 Task: In the  document Onlinelearning.docx Use the tool word Count 'and display word count while typing' Create the translated copy of the document in  'Italian' Change notification to  Comments for you
Action: Mouse moved to (31, 79)
Screenshot: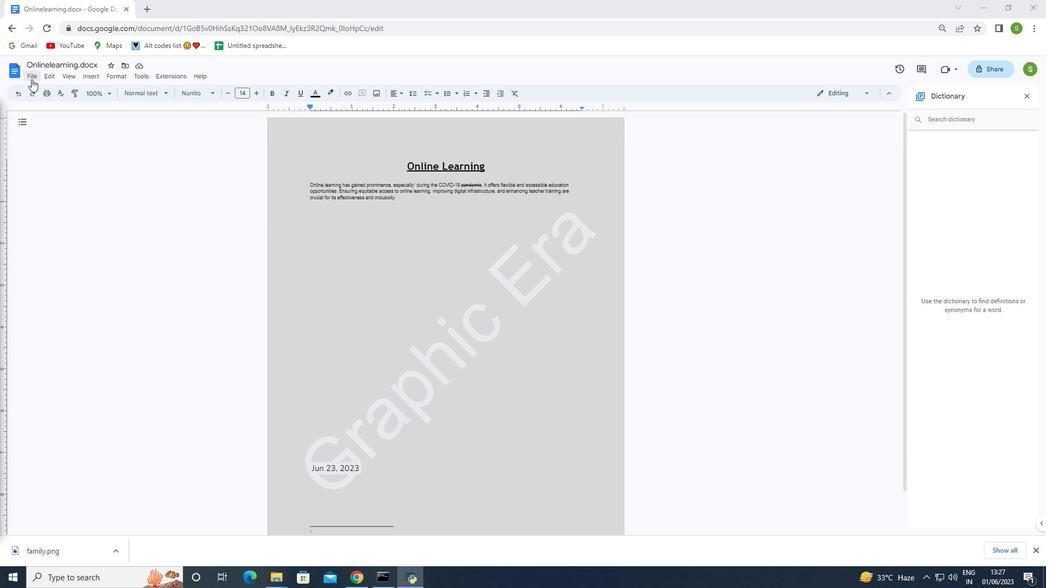 
Action: Mouse pressed left at (31, 79)
Screenshot: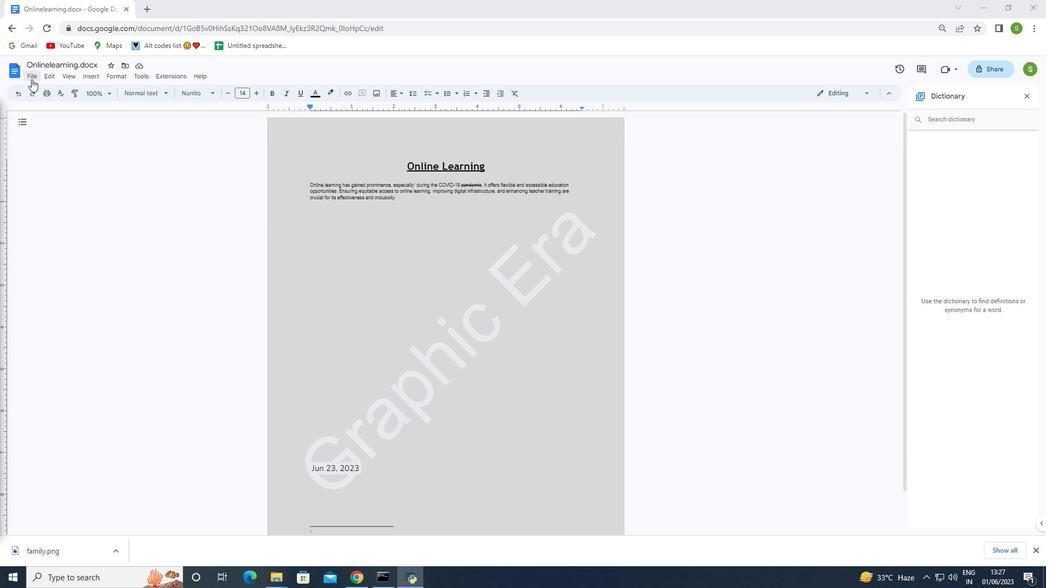 
Action: Mouse moved to (59, 187)
Screenshot: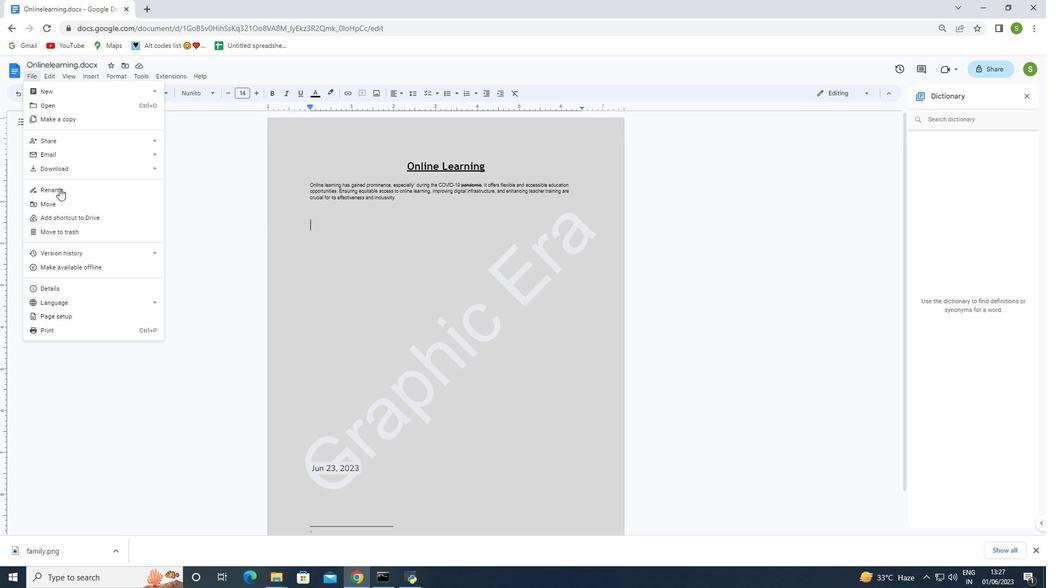 
Action: Mouse pressed left at (59, 187)
Screenshot: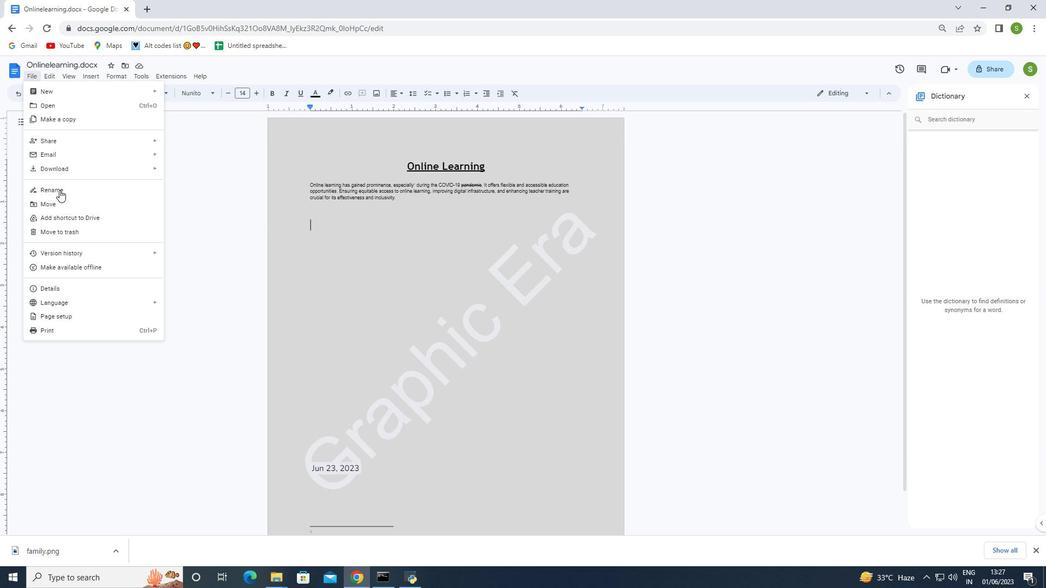 
Action: Mouse moved to (119, 202)
Screenshot: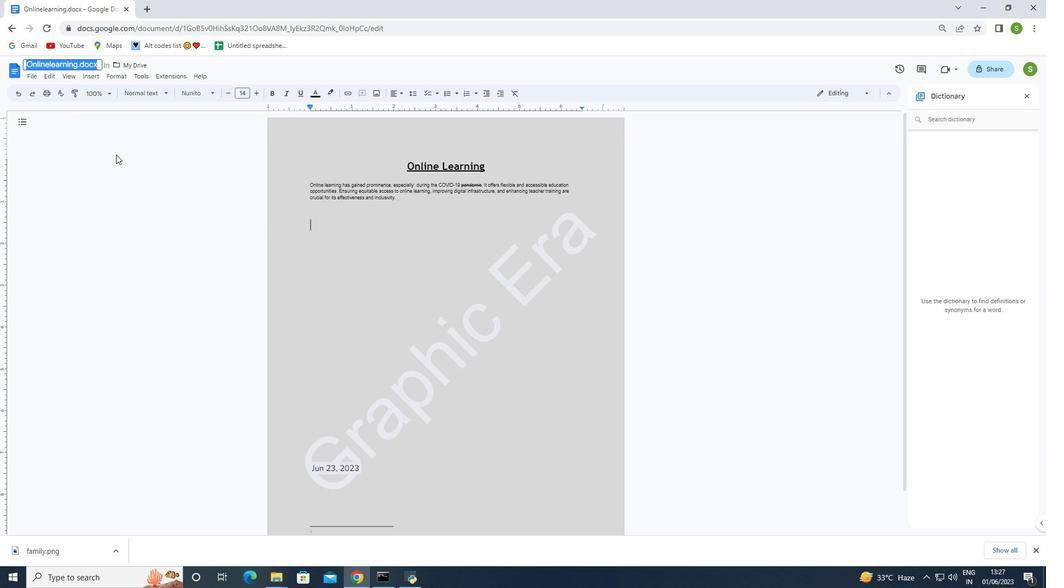 
Action: Mouse pressed left at (119, 202)
Screenshot: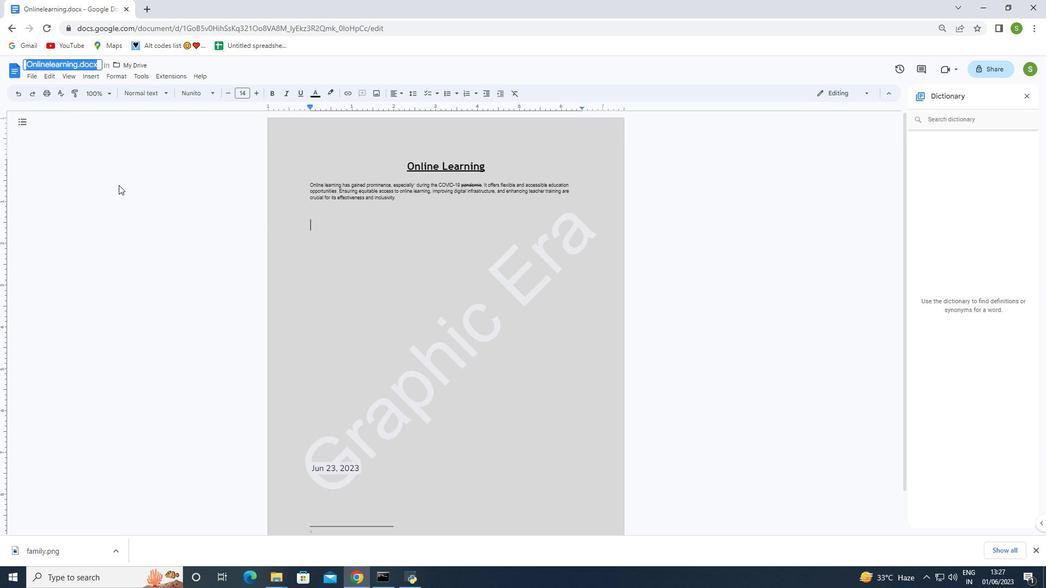 
Action: Mouse moved to (208, 208)
Screenshot: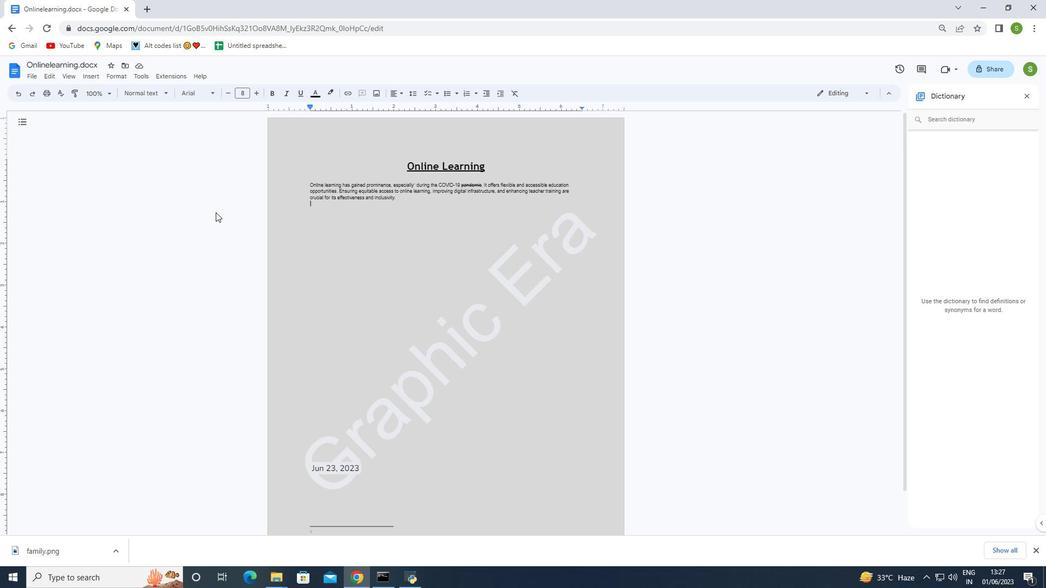 
Action: Mouse pressed left at (208, 208)
Screenshot: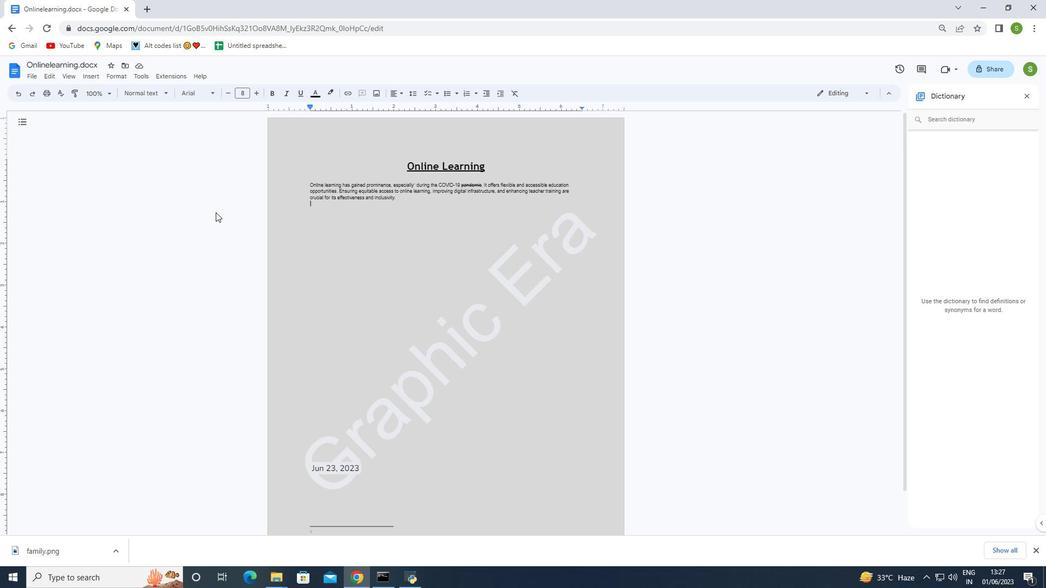 
Action: Mouse moved to (115, 77)
Screenshot: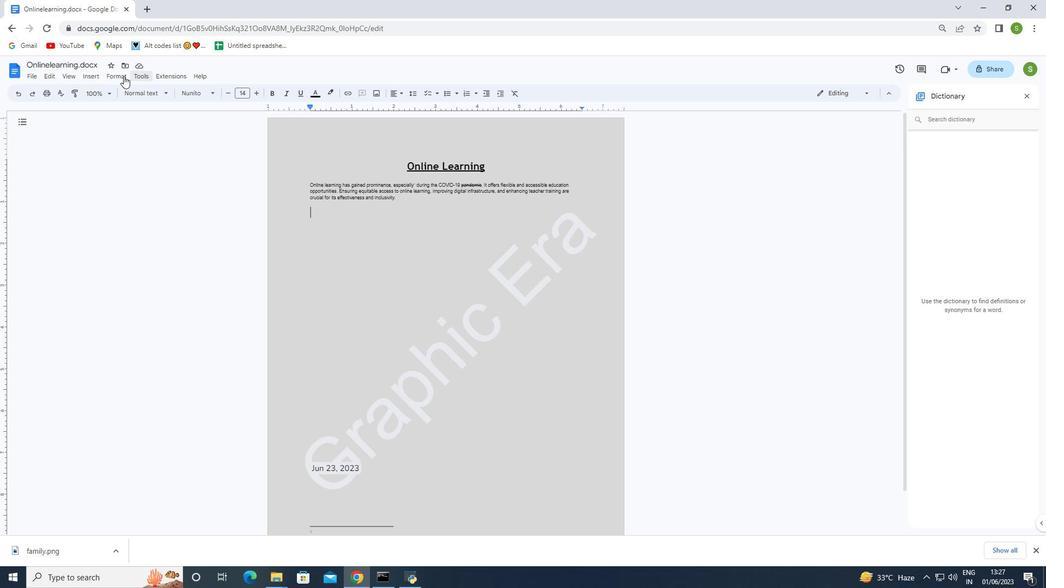 
Action: Mouse pressed left at (115, 77)
Screenshot: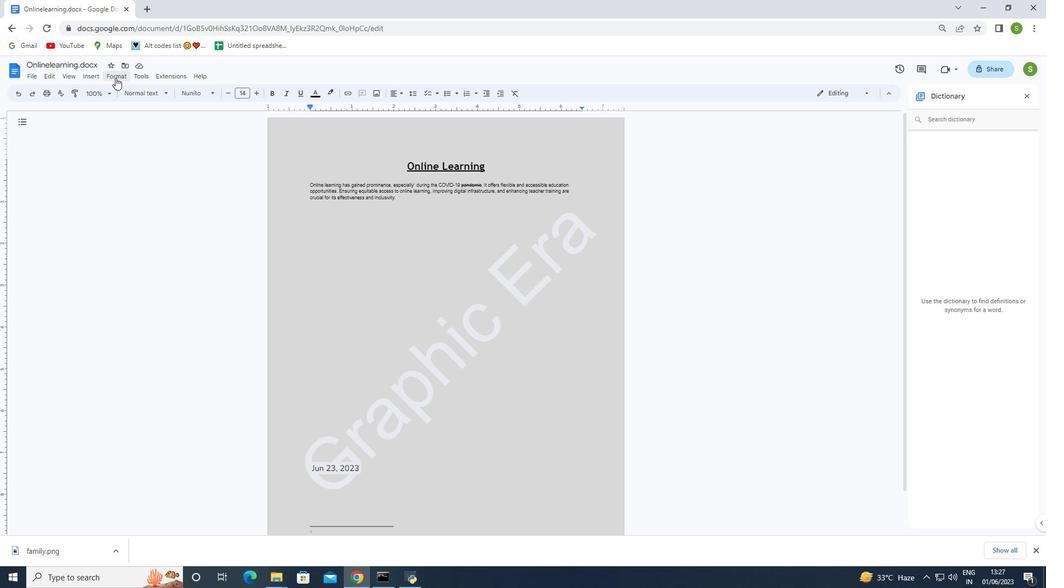 
Action: Mouse moved to (94, 76)
Screenshot: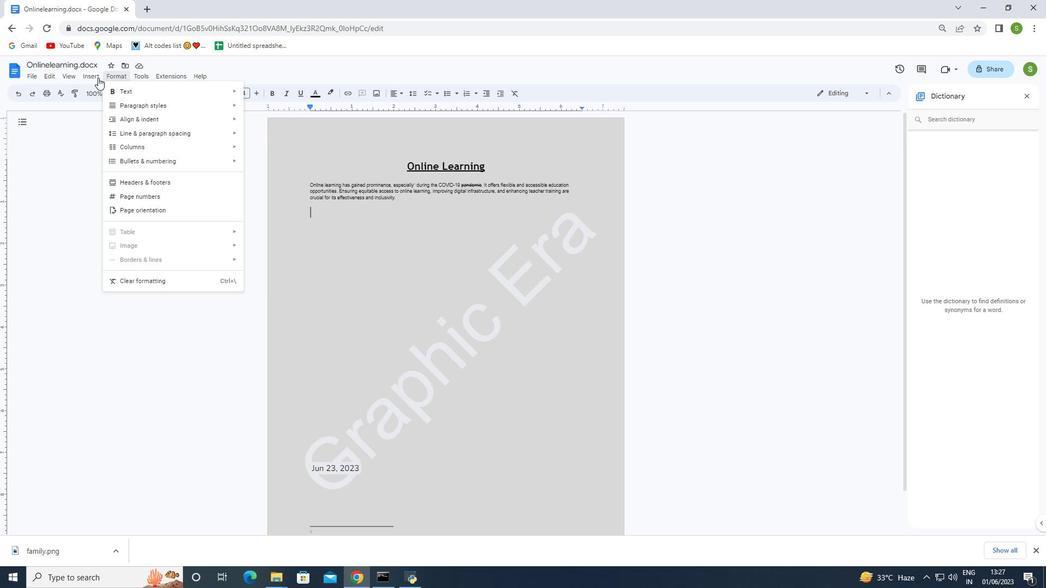 
Action: Mouse pressed left at (94, 76)
Screenshot: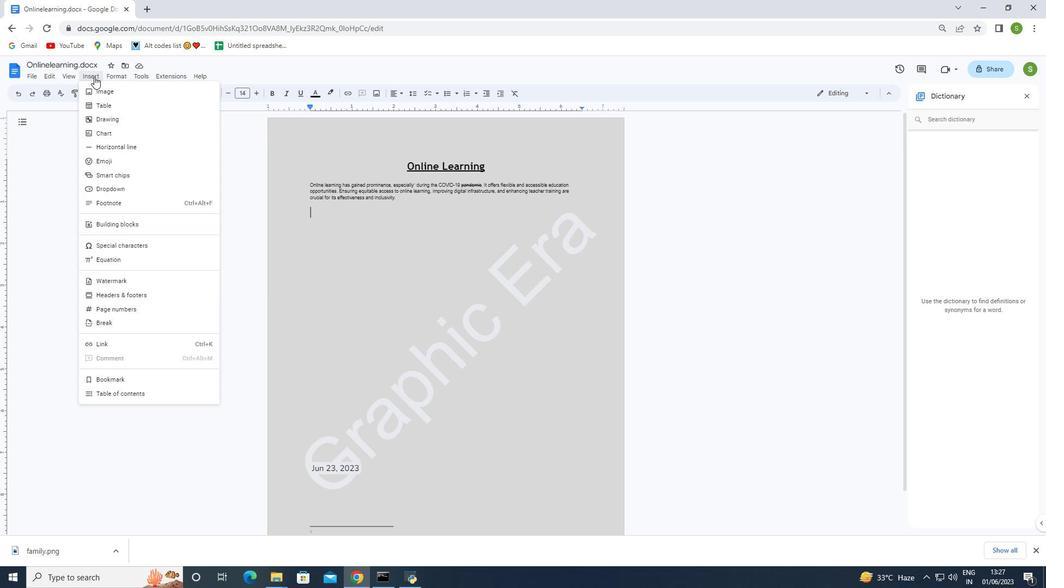 
Action: Mouse moved to (93, 76)
Screenshot: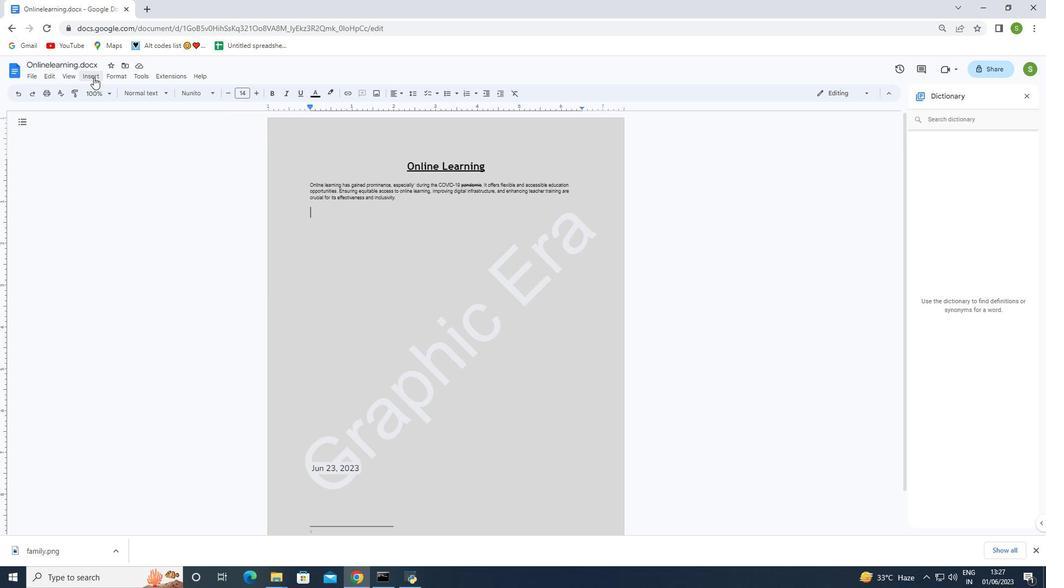
Action: Mouse pressed left at (93, 76)
Screenshot: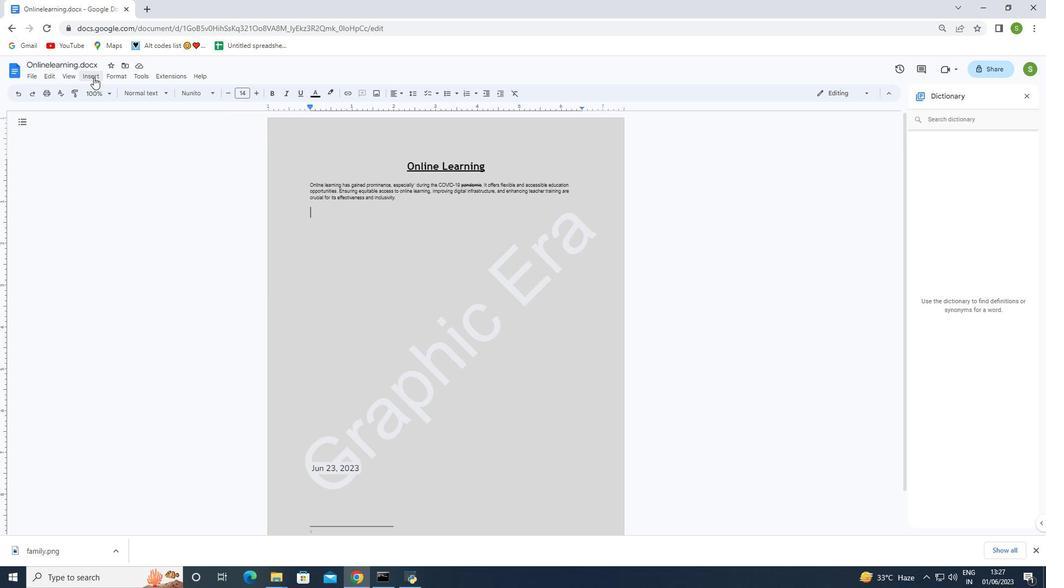 
Action: Mouse moved to (165, 104)
Screenshot: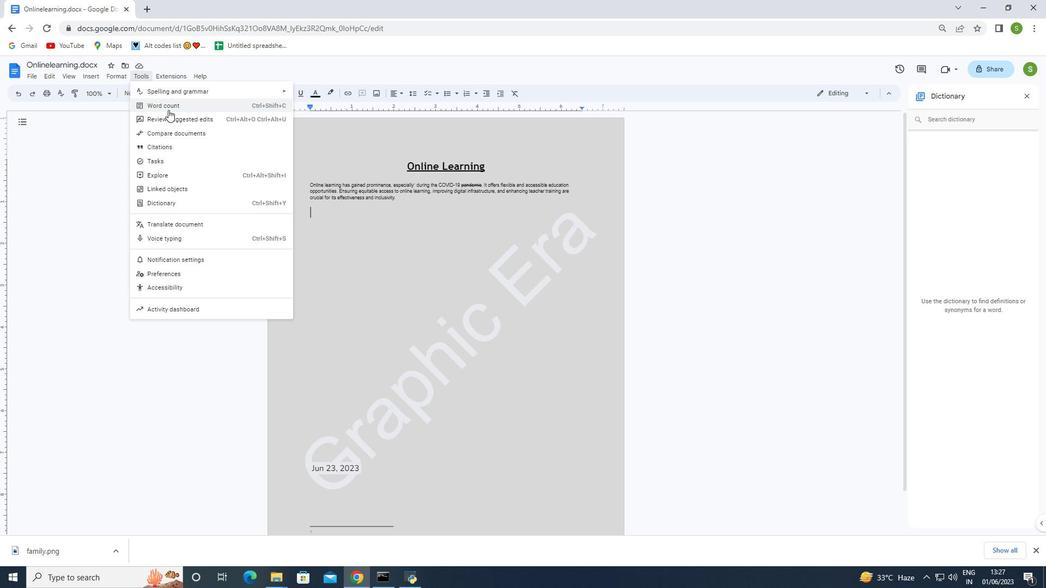 
Action: Mouse pressed left at (165, 104)
Screenshot: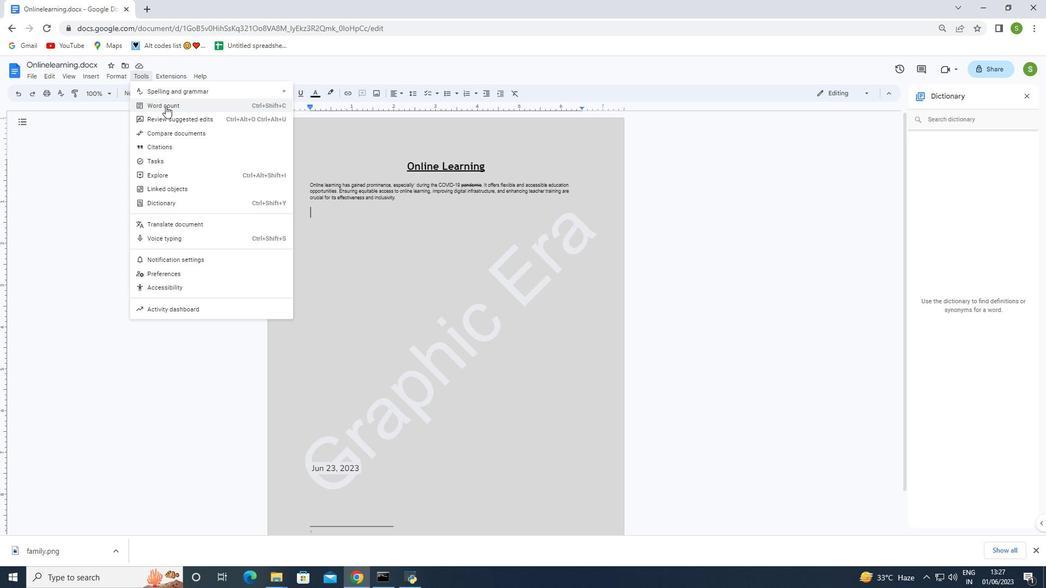 
Action: Mouse moved to (466, 334)
Screenshot: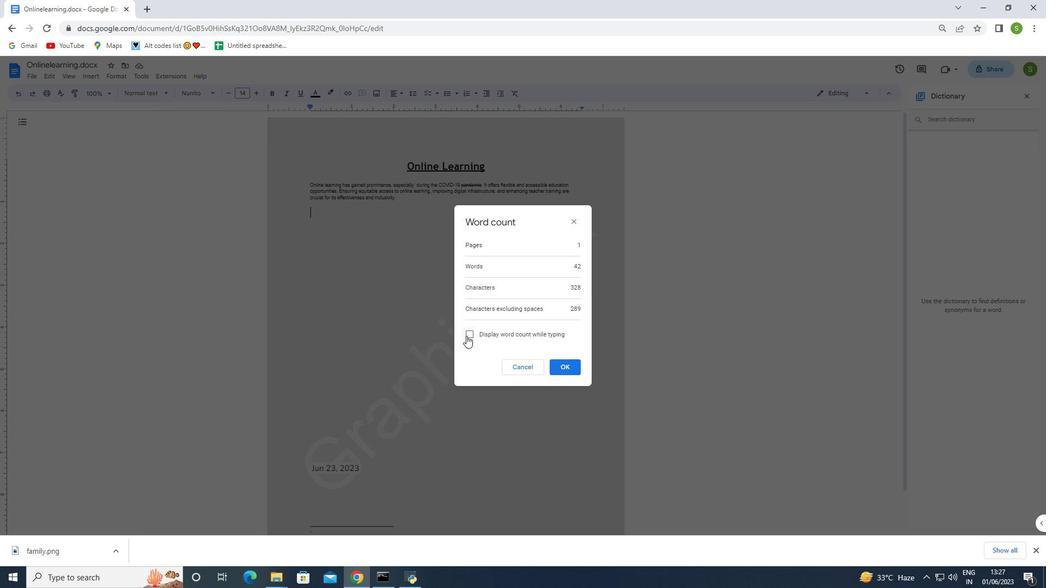 
Action: Mouse pressed left at (466, 334)
Screenshot: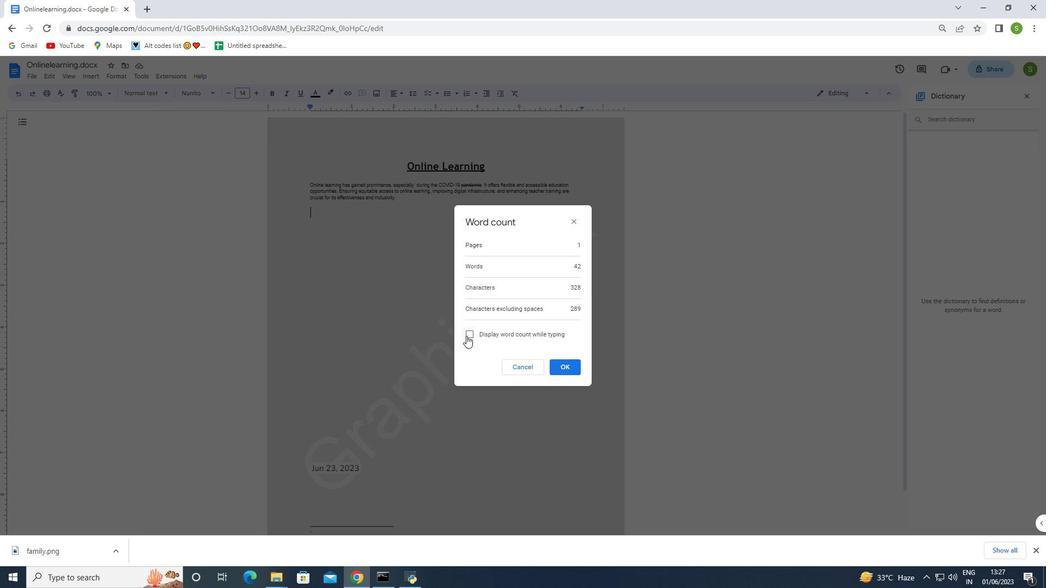 
Action: Mouse moved to (562, 367)
Screenshot: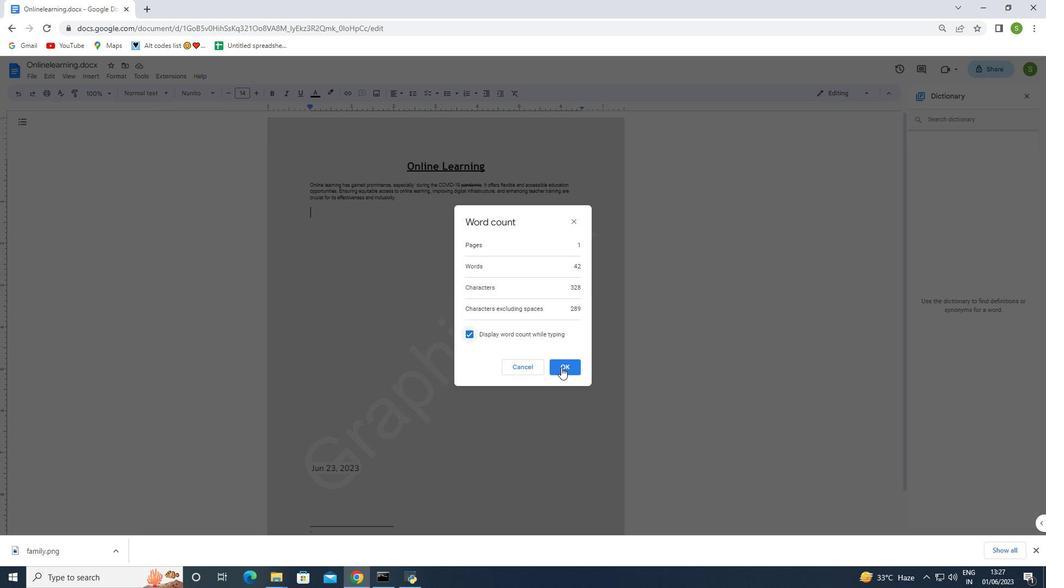 
Action: Mouse pressed left at (562, 367)
Screenshot: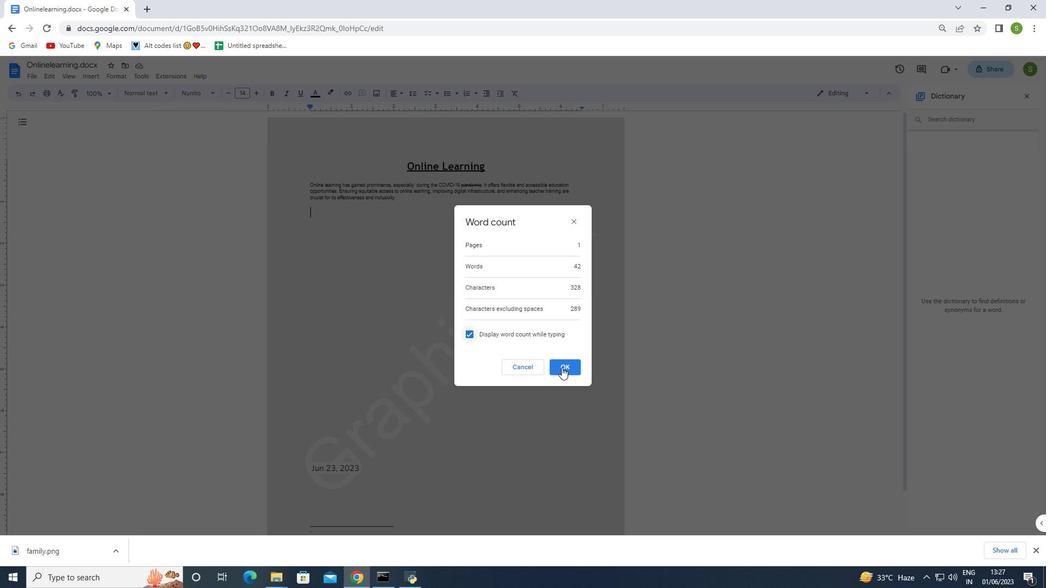 
Action: Mouse moved to (384, 218)
Screenshot: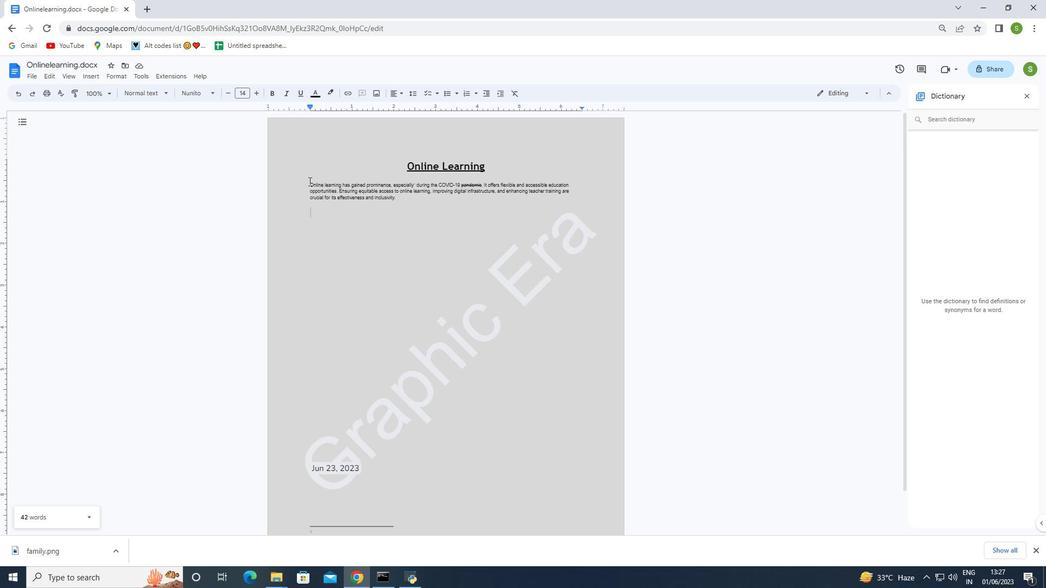 
Action: Mouse pressed left at (308, 180)
Screenshot: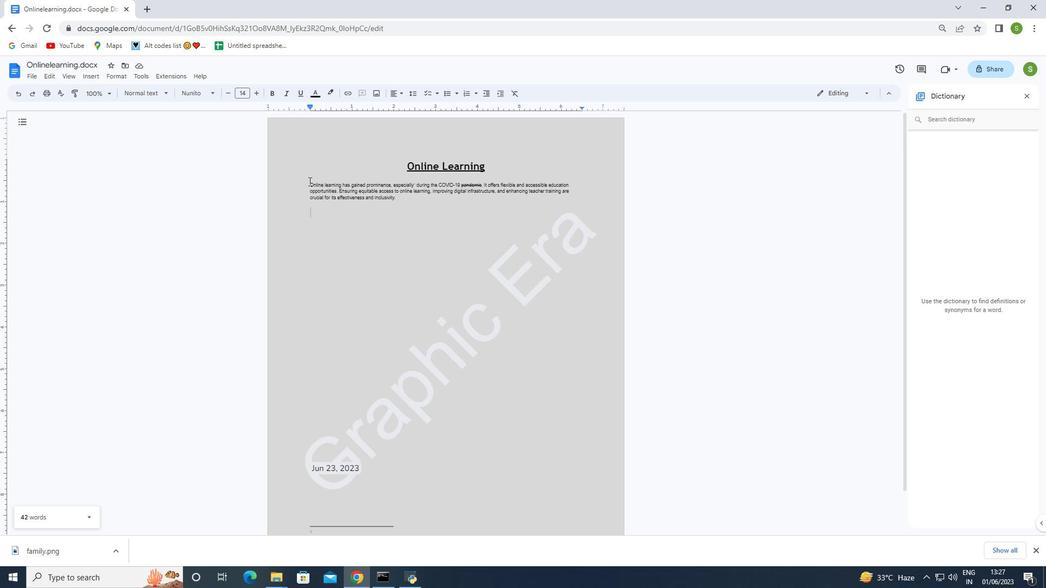 
Action: Mouse moved to (86, 77)
Screenshot: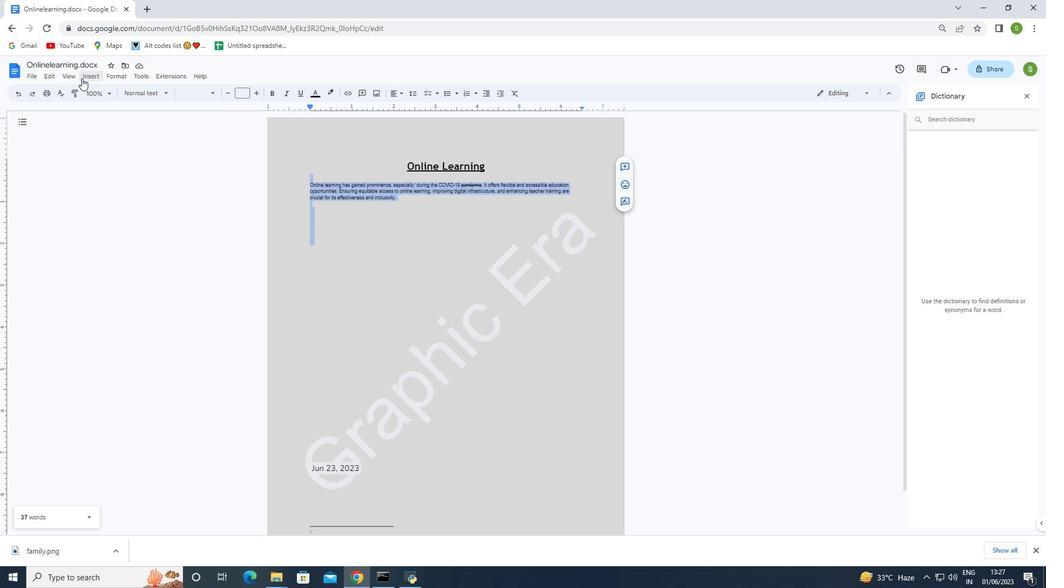 
Action: Mouse pressed left at (86, 77)
Screenshot: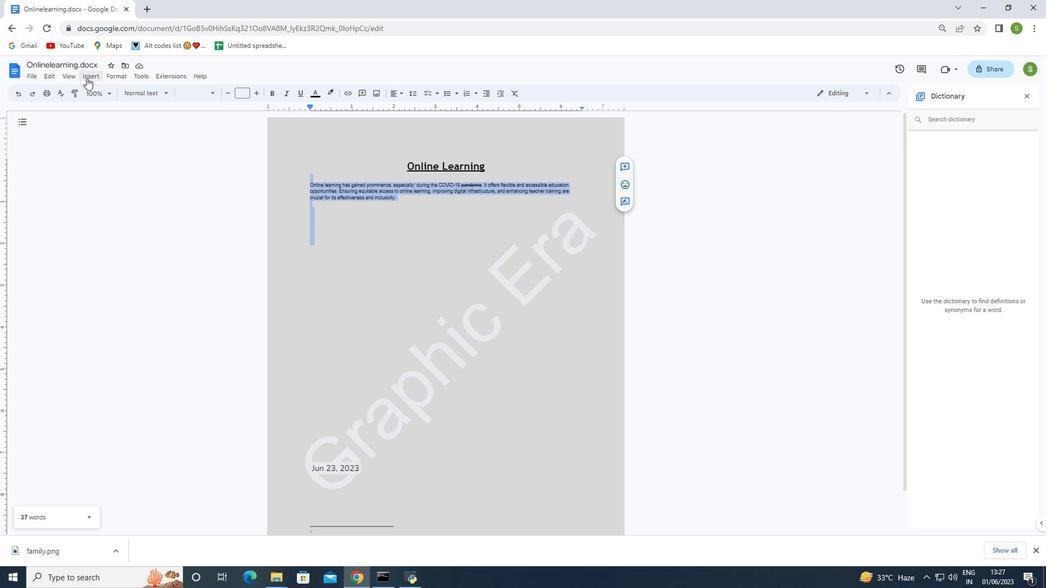 
Action: Mouse moved to (190, 224)
Screenshot: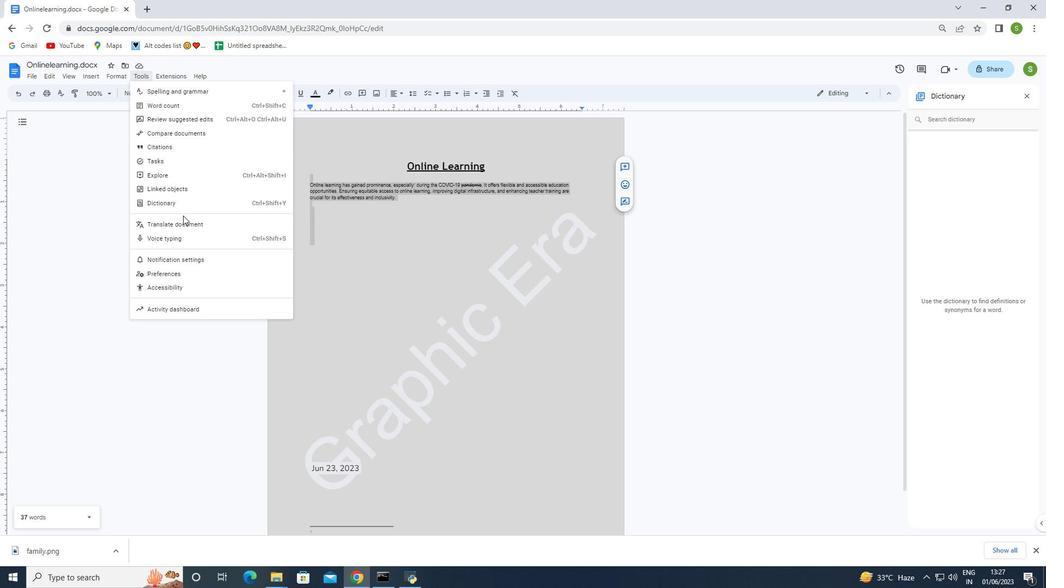 
Action: Mouse pressed left at (190, 224)
Screenshot: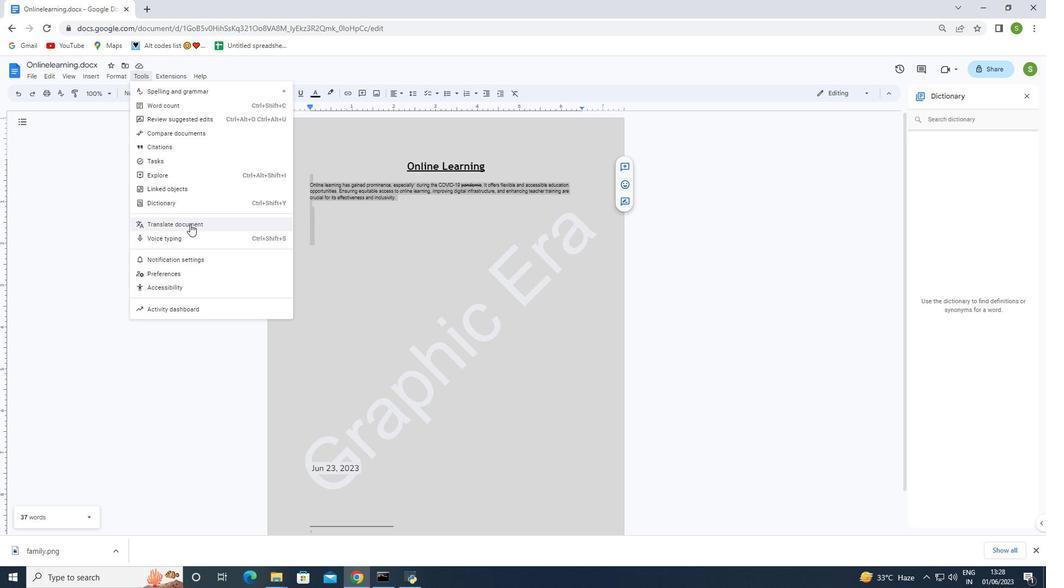 
Action: Mouse moved to (503, 312)
Screenshot: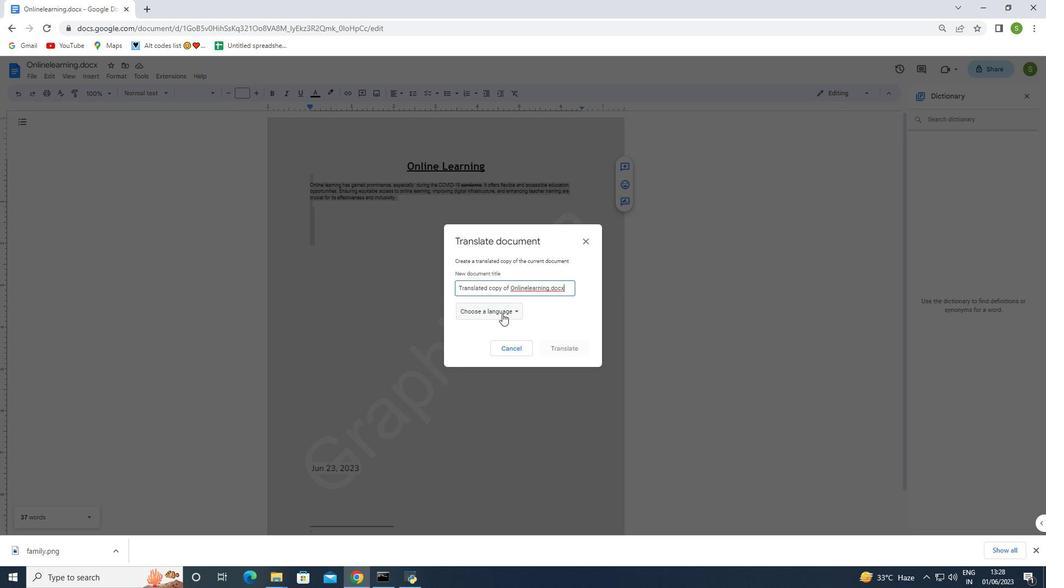 
Action: Mouse pressed left at (503, 312)
Screenshot: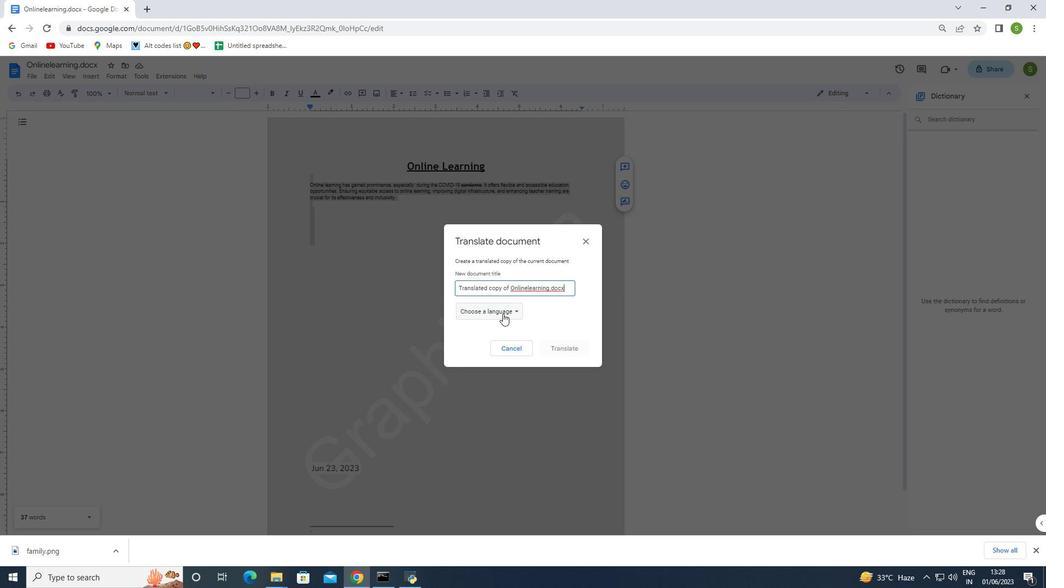 
Action: Mouse moved to (516, 390)
Screenshot: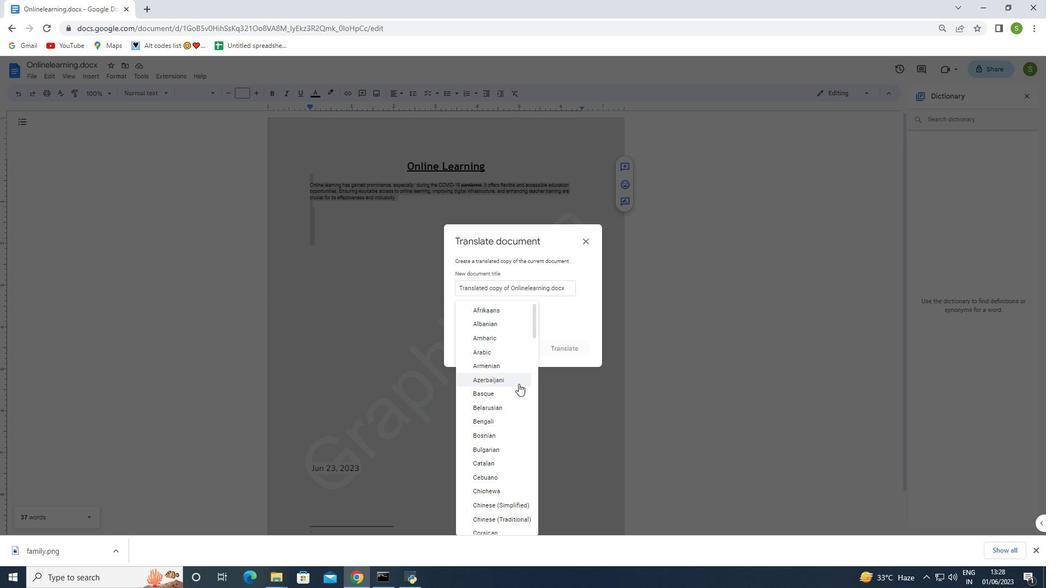 
Action: Mouse scrolled (516, 389) with delta (0, 0)
Screenshot: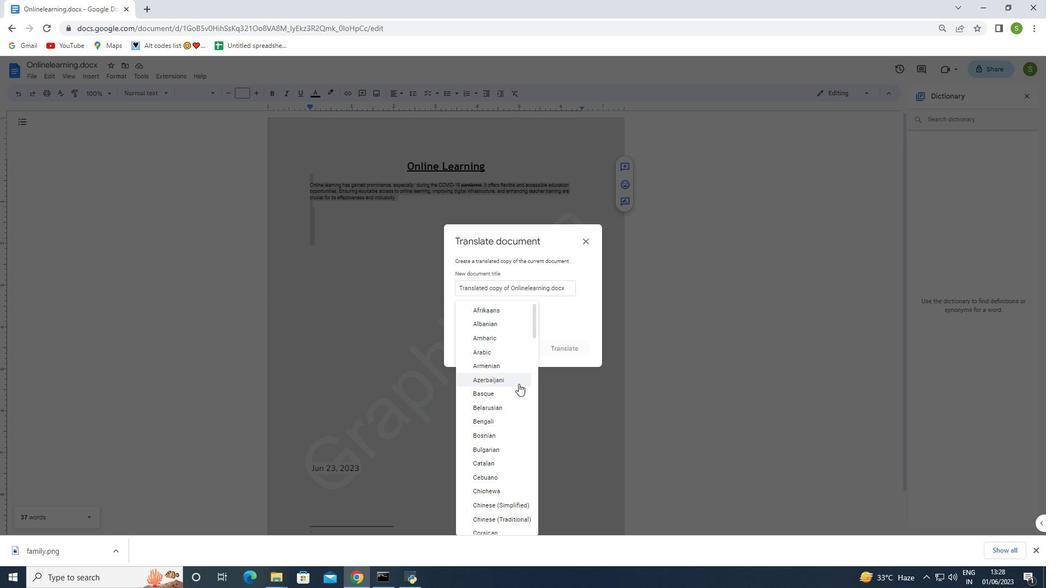 
Action: Mouse moved to (516, 391)
Screenshot: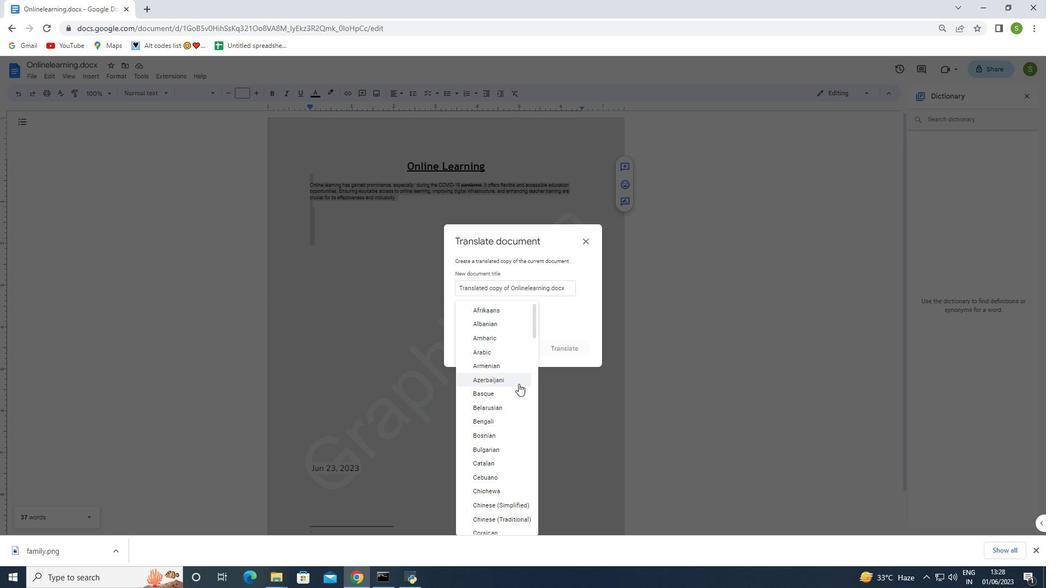 
Action: Mouse scrolled (516, 390) with delta (0, 0)
Screenshot: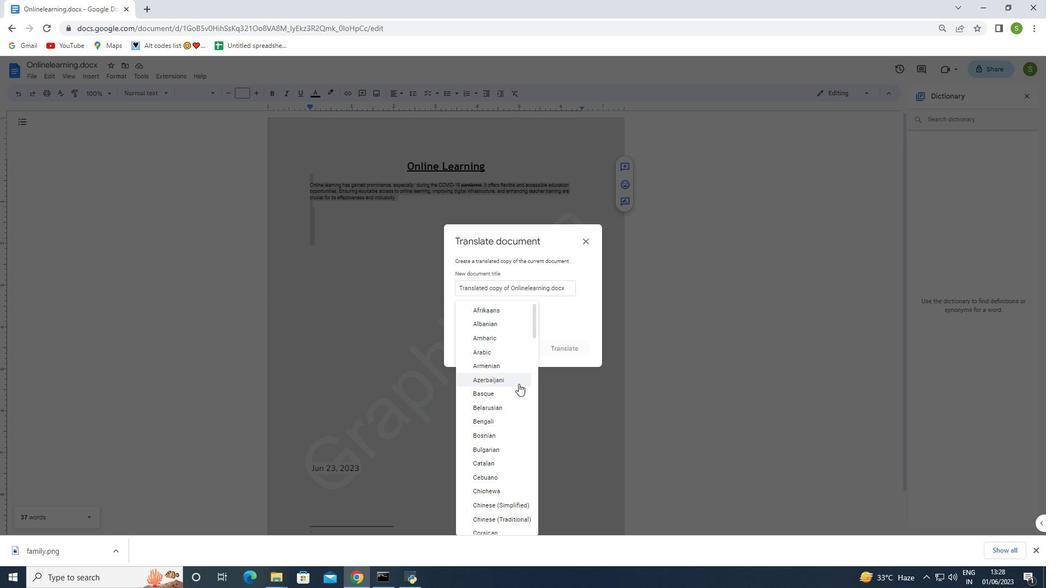 
Action: Mouse moved to (516, 391)
Screenshot: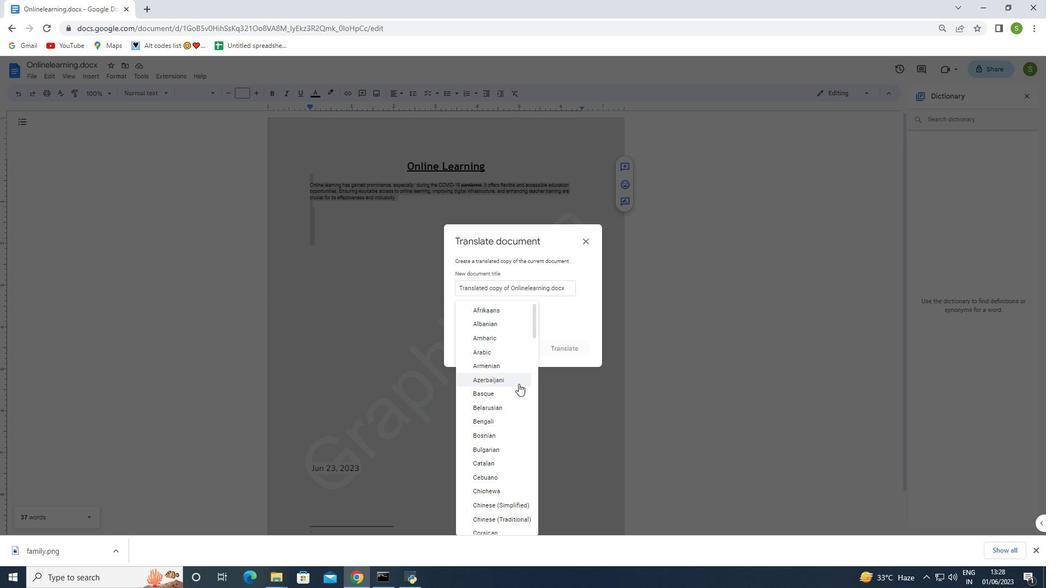 
Action: Mouse scrolled (516, 391) with delta (0, 0)
Screenshot: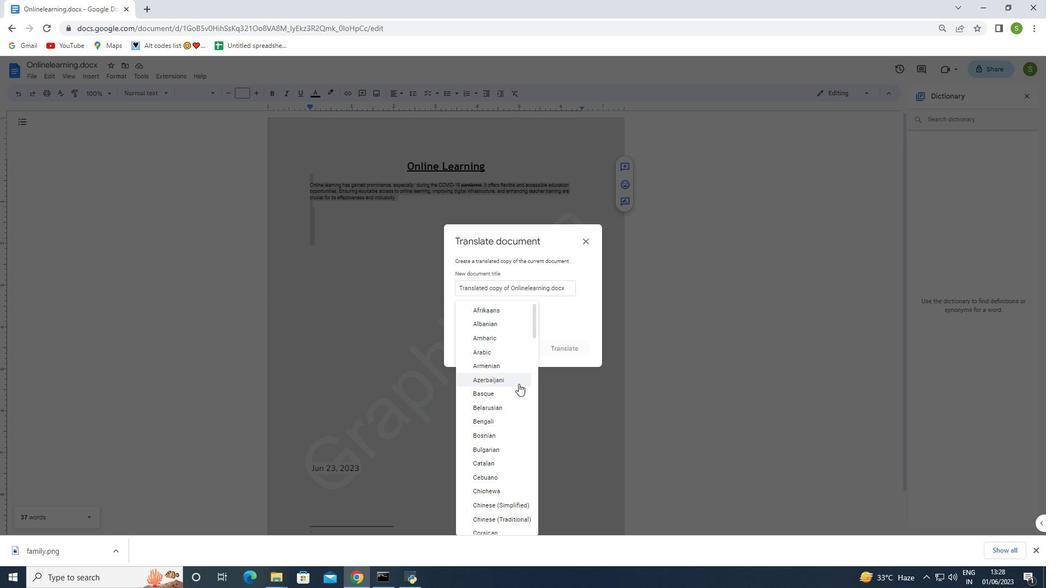 
Action: Mouse moved to (516, 391)
Screenshot: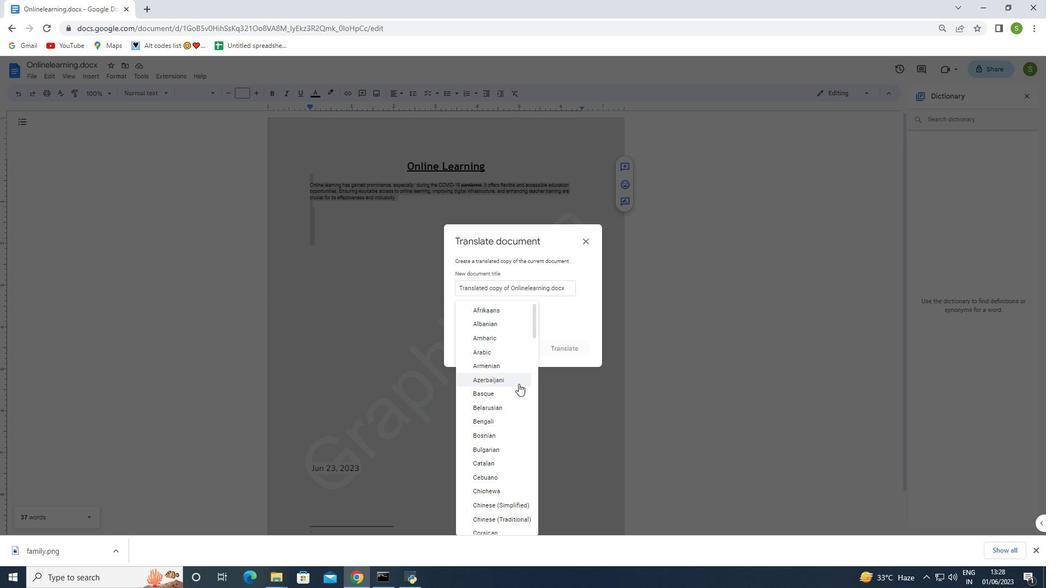 
Action: Mouse scrolled (516, 391) with delta (0, 0)
Screenshot: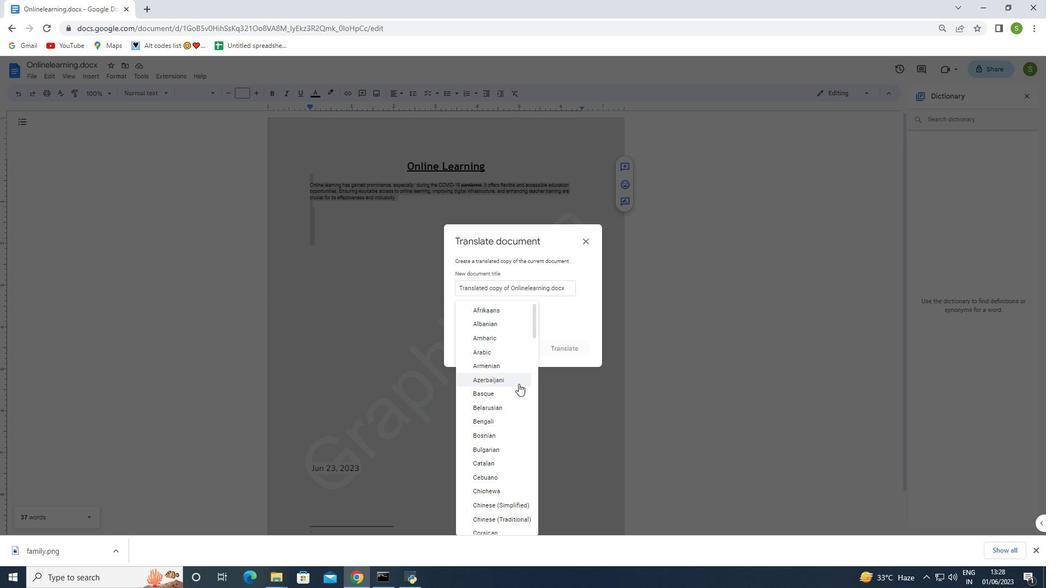 
Action: Mouse moved to (517, 392)
Screenshot: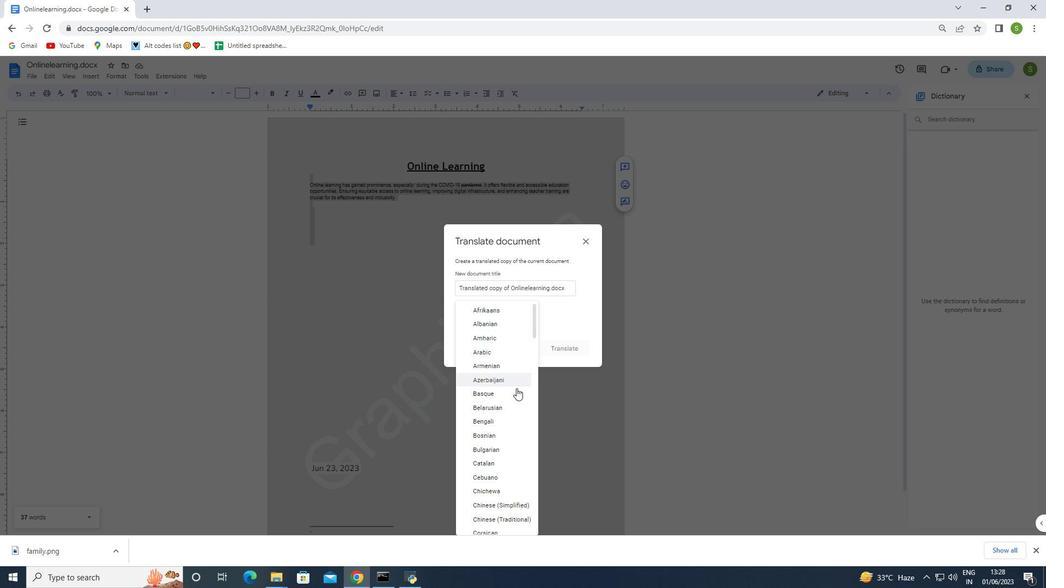 
Action: Mouse scrolled (517, 391) with delta (0, 0)
Screenshot: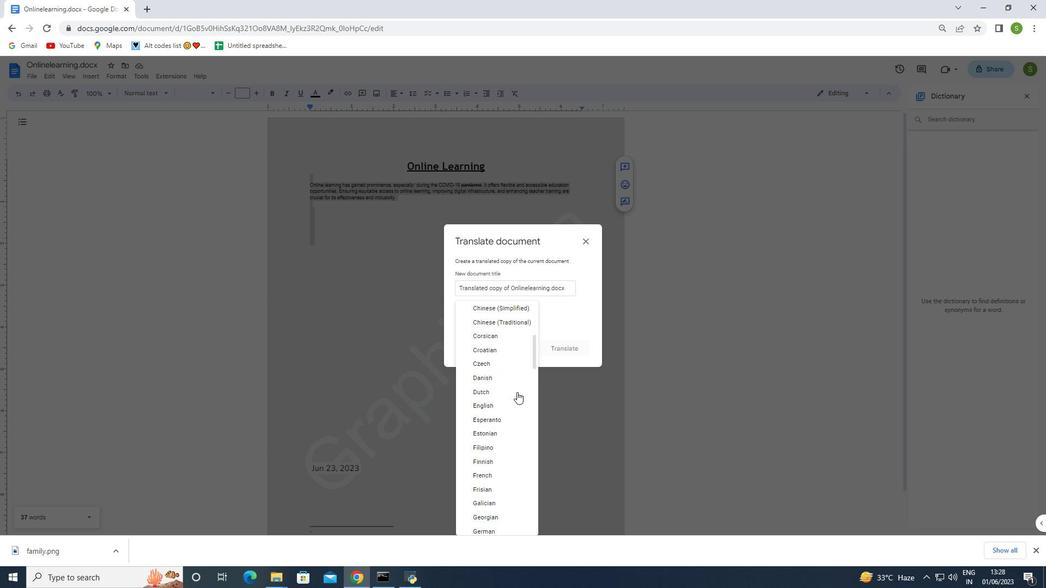 
Action: Mouse scrolled (517, 391) with delta (0, 0)
Screenshot: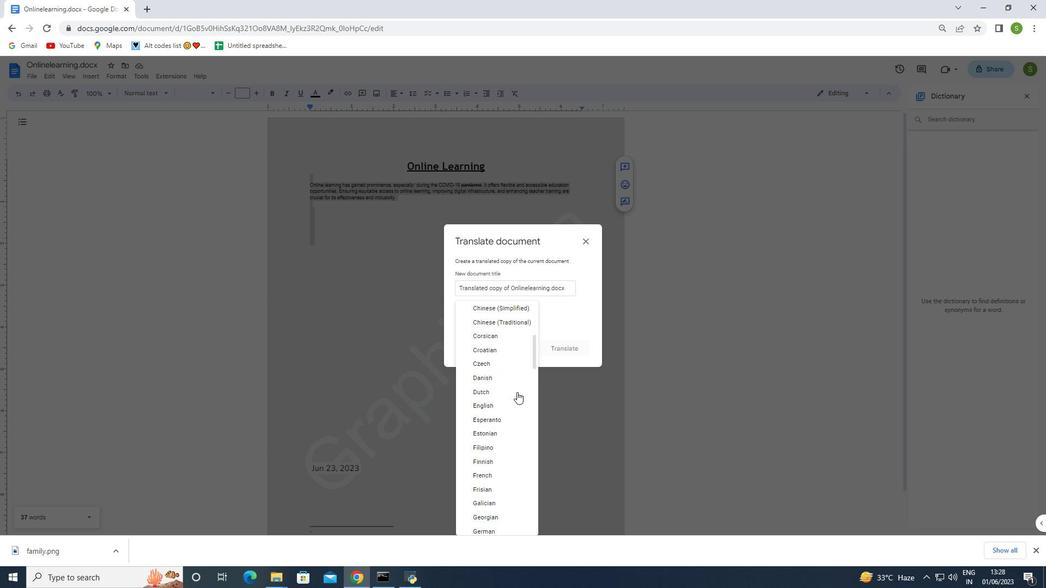 
Action: Mouse scrolled (517, 391) with delta (0, 0)
Screenshot: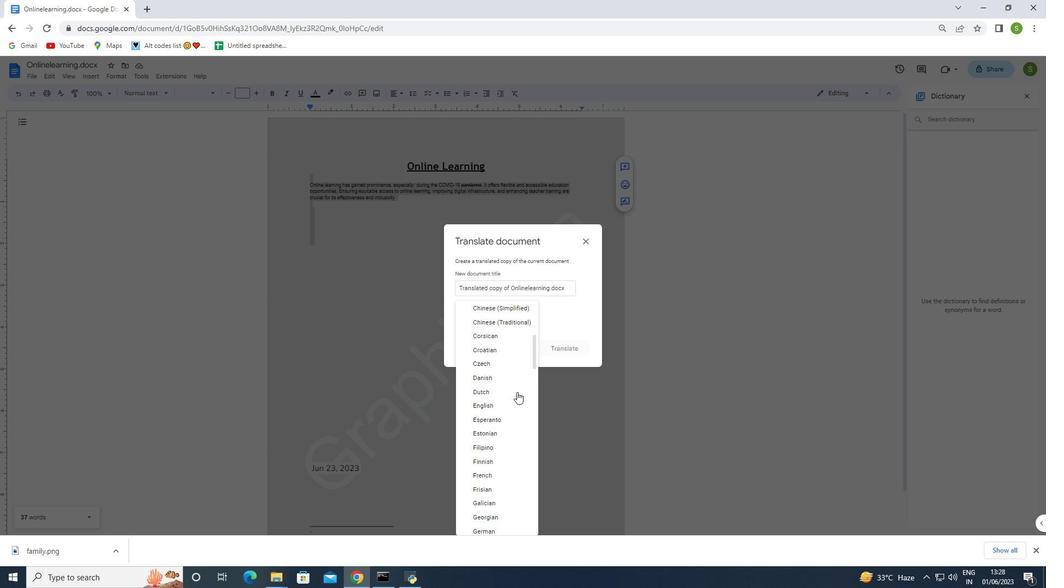 
Action: Mouse scrolled (517, 391) with delta (0, 0)
Screenshot: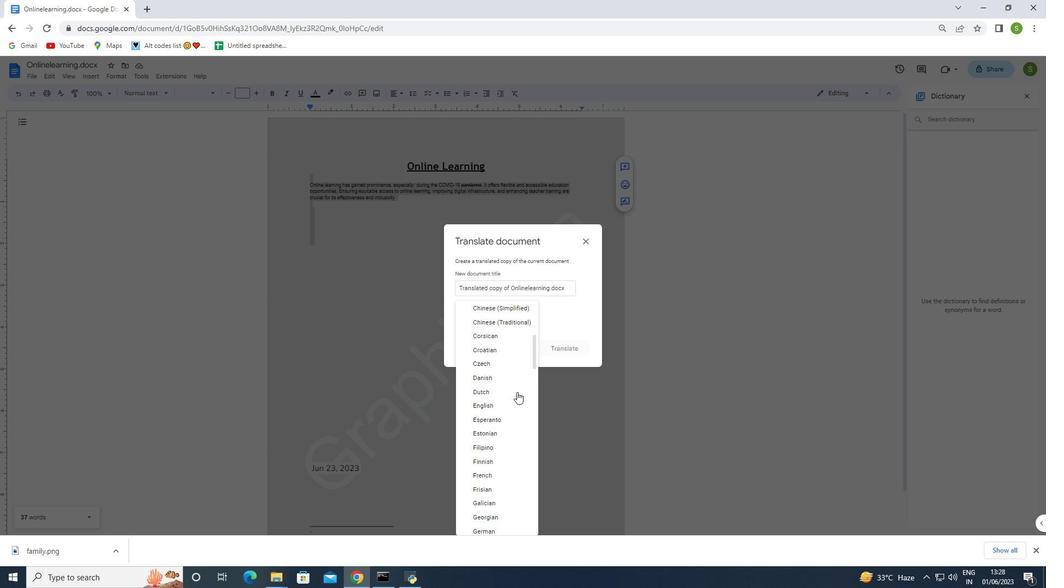 
Action: Mouse scrolled (517, 391) with delta (0, 0)
Screenshot: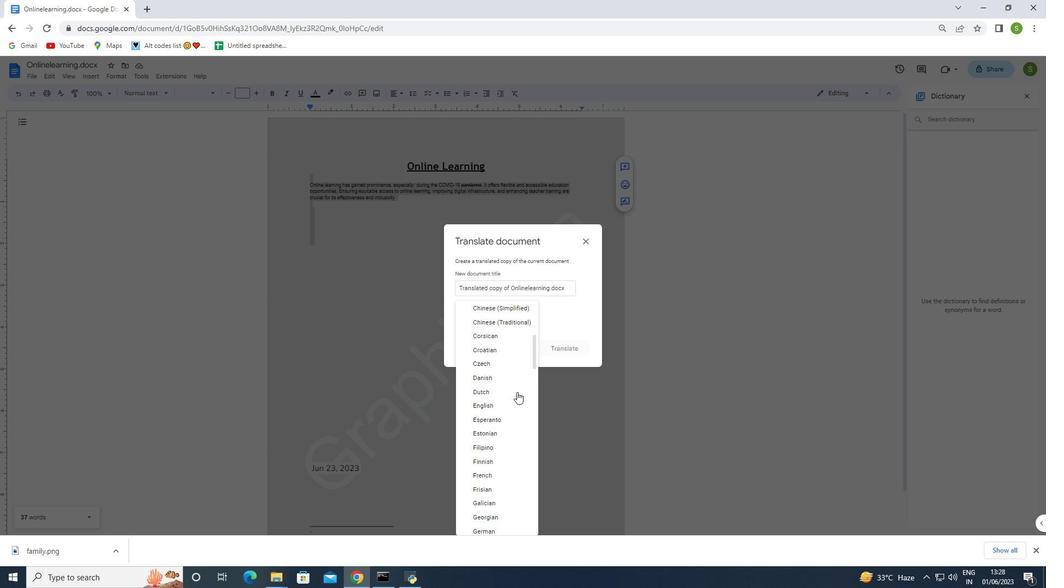 
Action: Mouse scrolled (517, 391) with delta (0, 0)
Screenshot: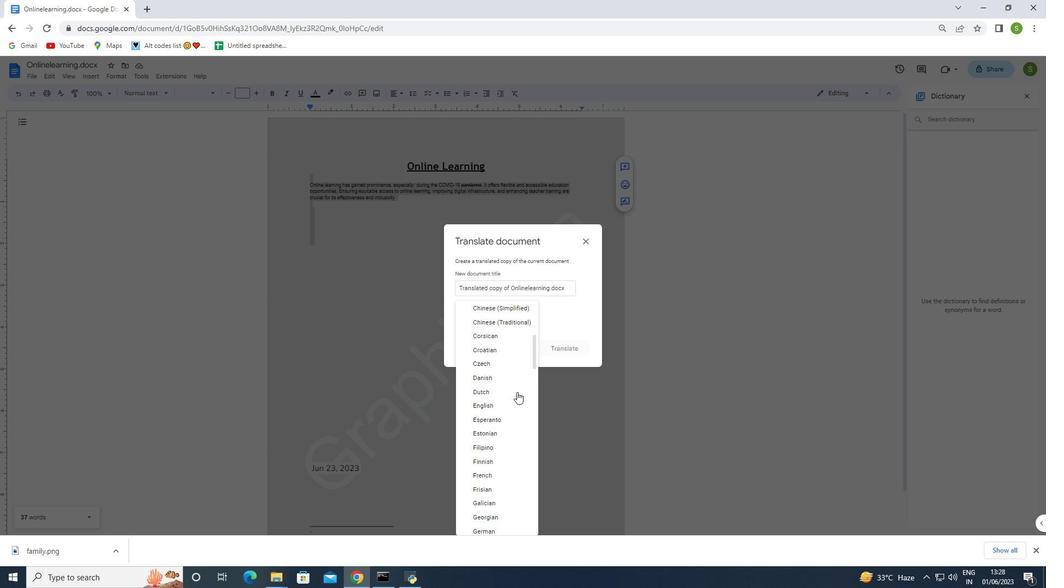 
Action: Mouse moved to (495, 377)
Screenshot: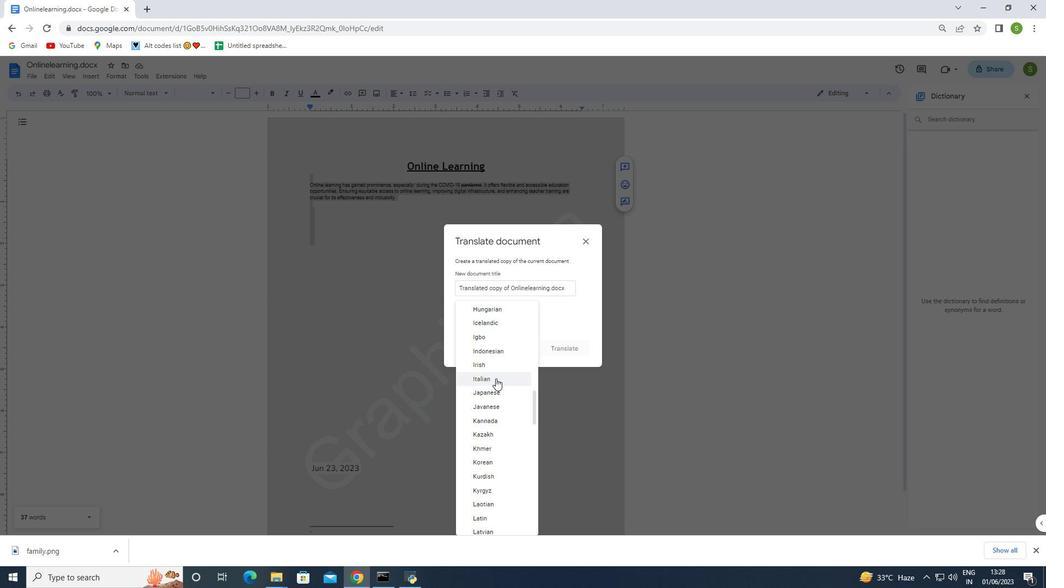 
Action: Mouse pressed left at (495, 377)
Screenshot: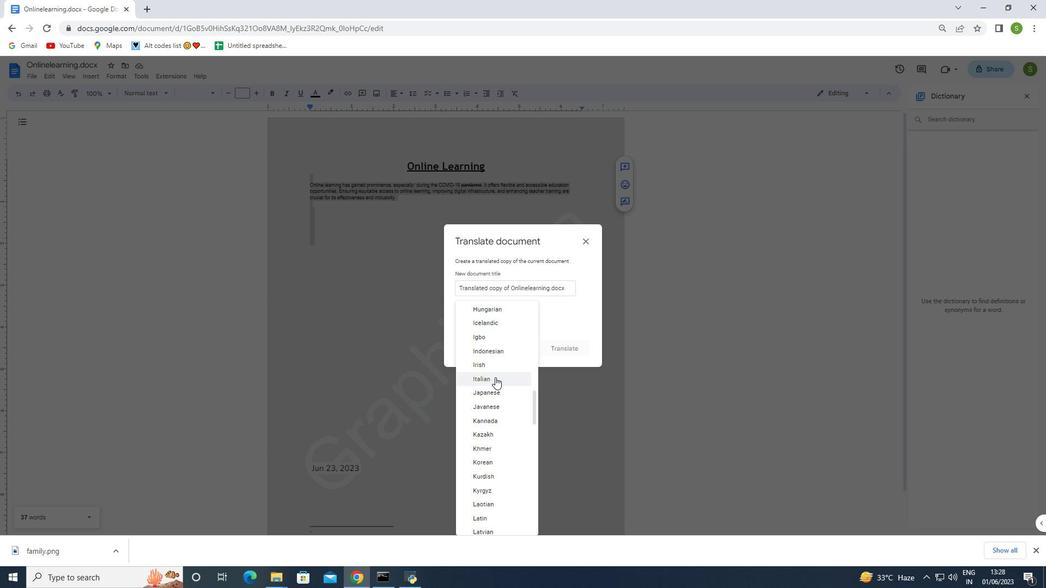 
Action: Mouse moved to (564, 351)
Screenshot: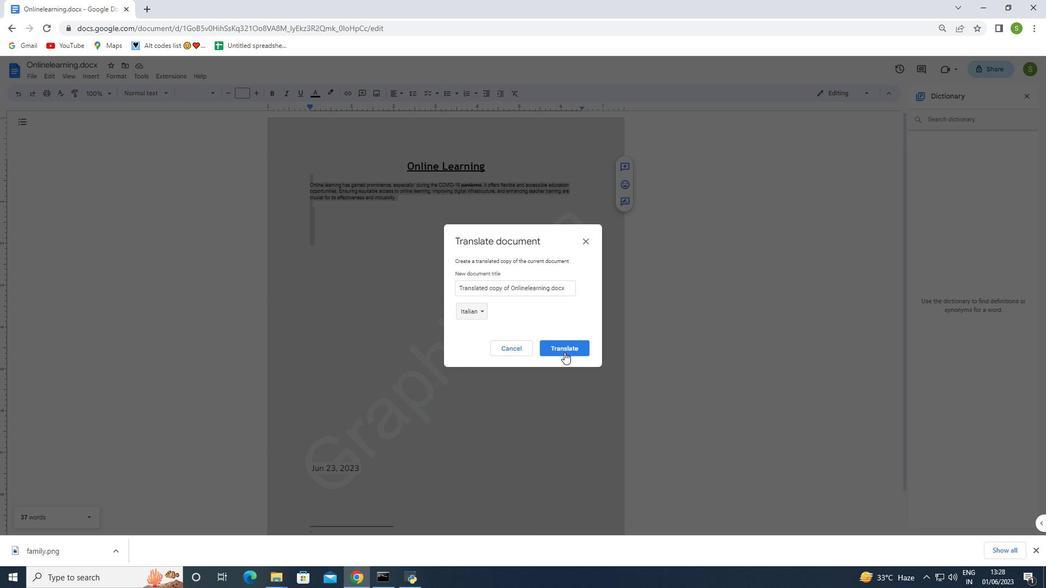 
Action: Mouse pressed left at (564, 351)
Screenshot: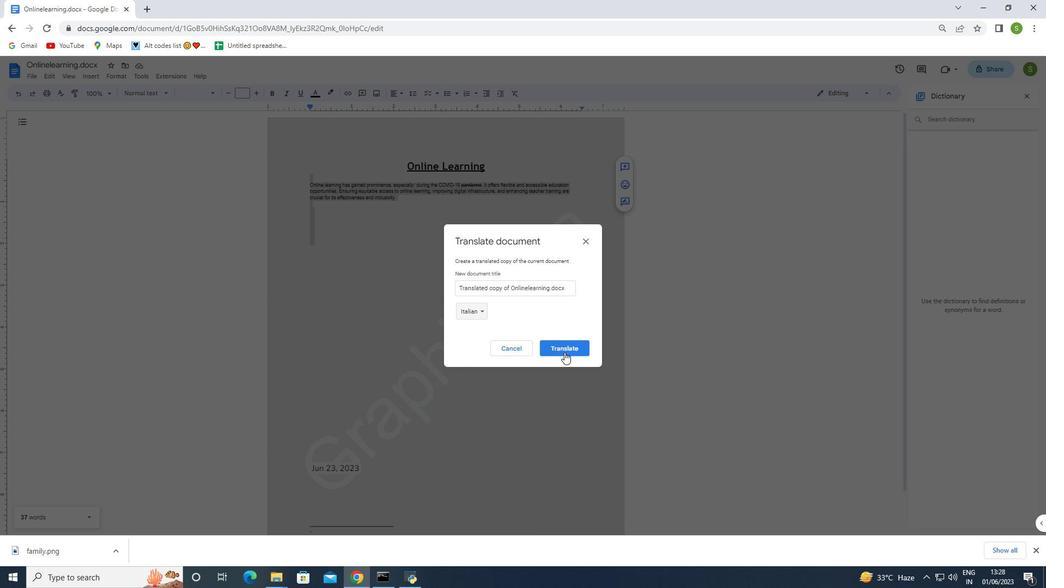 
Action: Mouse moved to (520, 287)
Screenshot: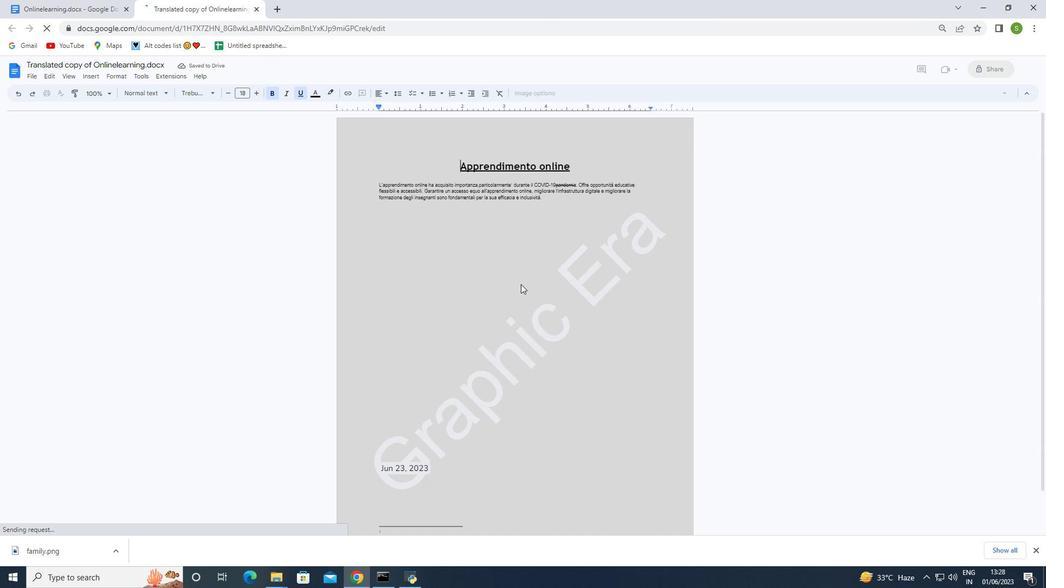 
Action: Mouse scrolled (520, 287) with delta (0, 0)
Screenshot: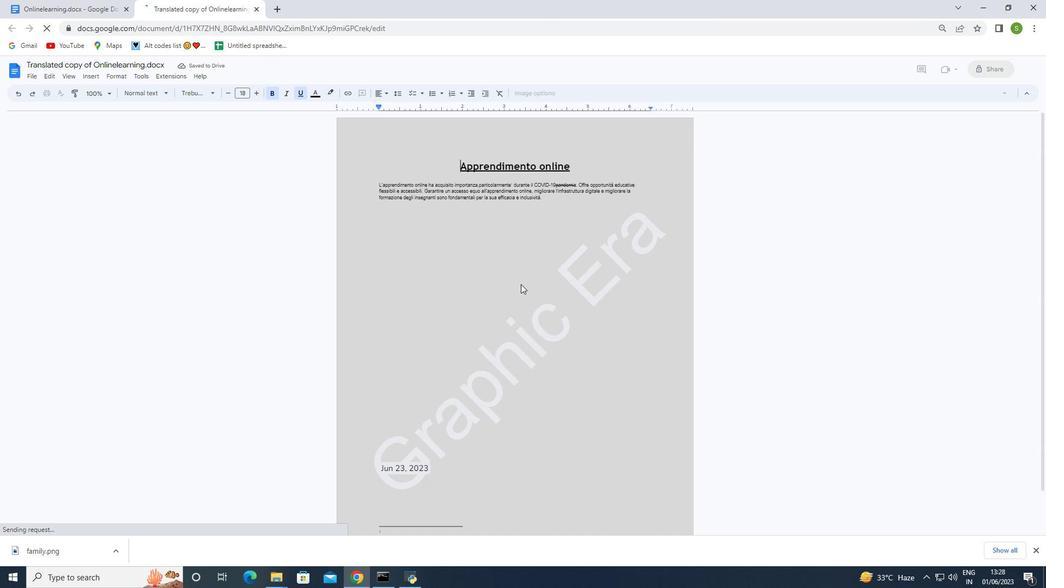 
Action: Mouse moved to (512, 314)
Screenshot: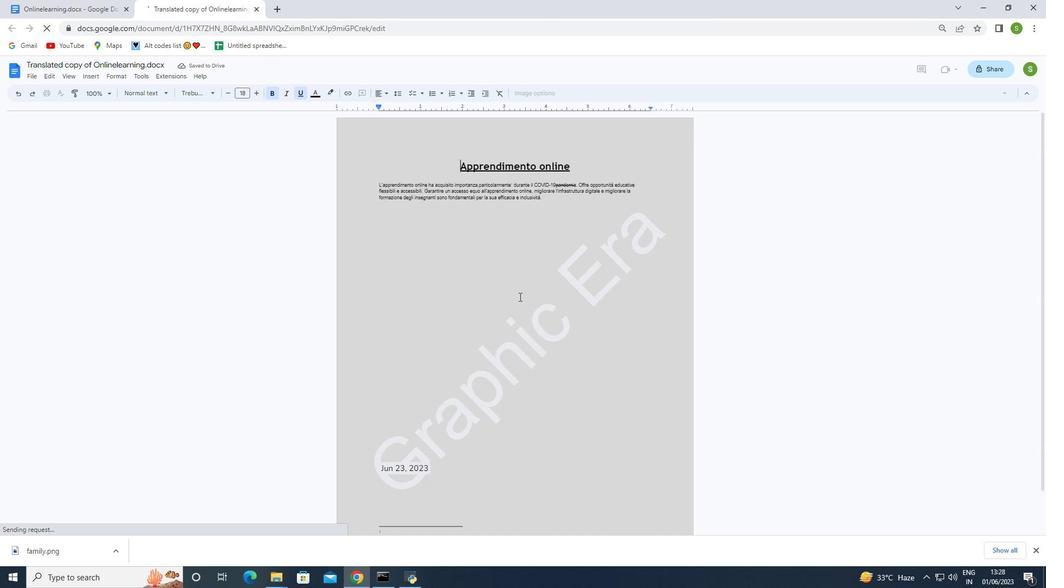 
Action: Mouse scrolled (512, 314) with delta (0, 0)
Screenshot: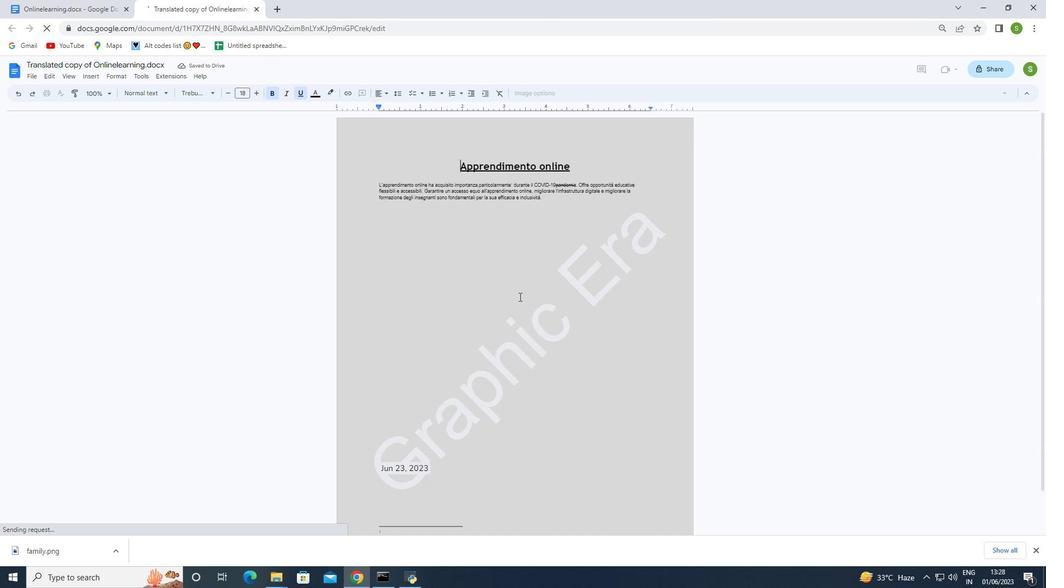 
Action: Mouse moved to (504, 349)
Screenshot: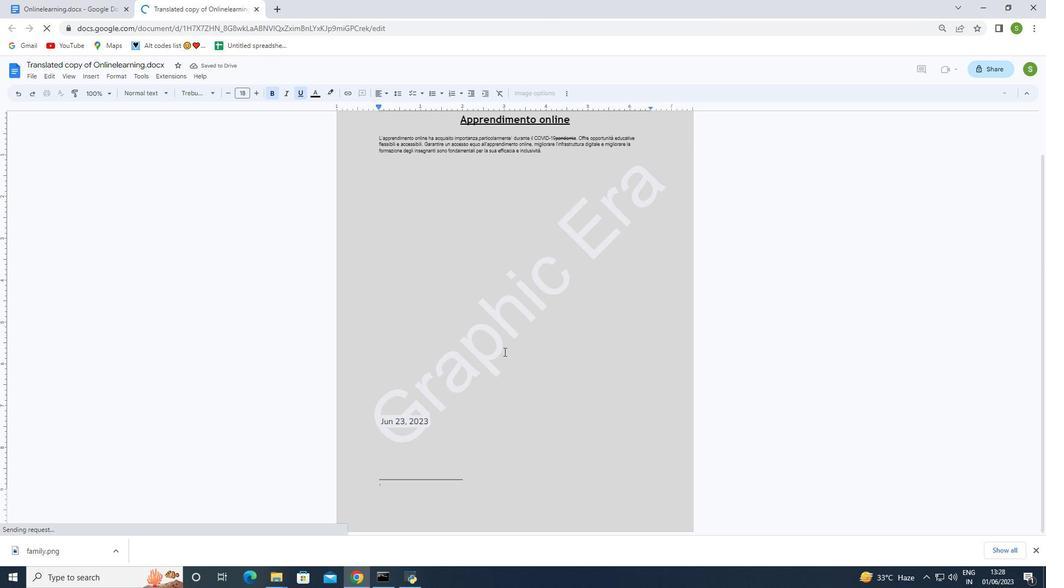 
Action: Mouse scrolled (504, 349) with delta (0, 0)
Screenshot: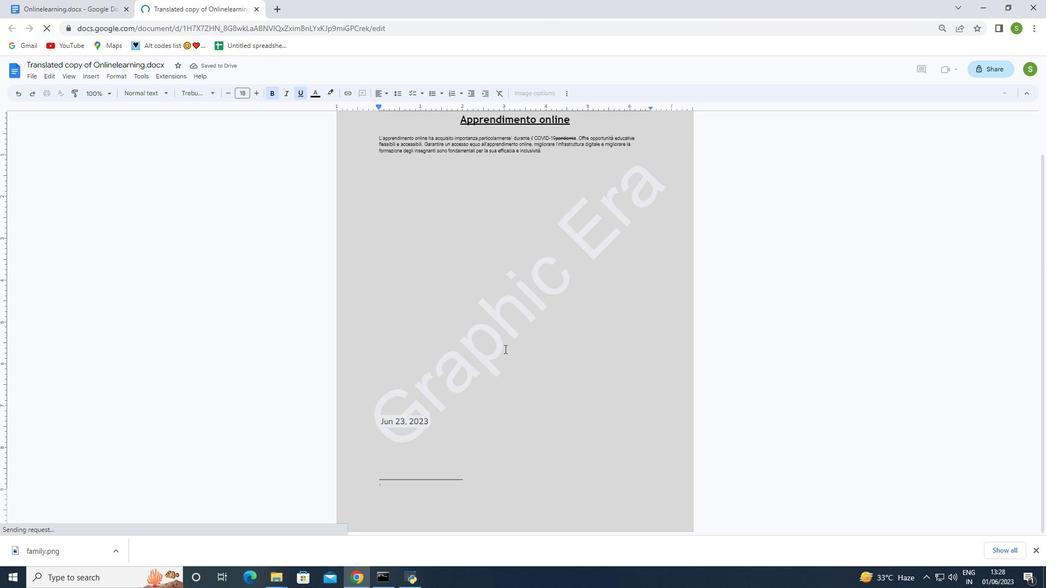 
Action: Mouse scrolled (504, 349) with delta (0, 0)
Screenshot: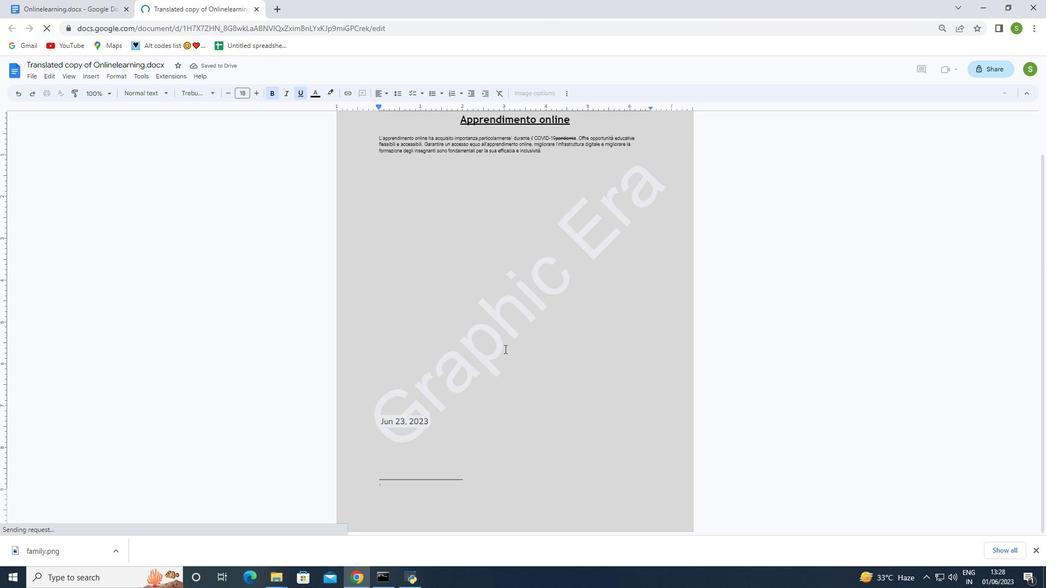 
Action: Mouse scrolled (504, 349) with delta (0, 0)
Screenshot: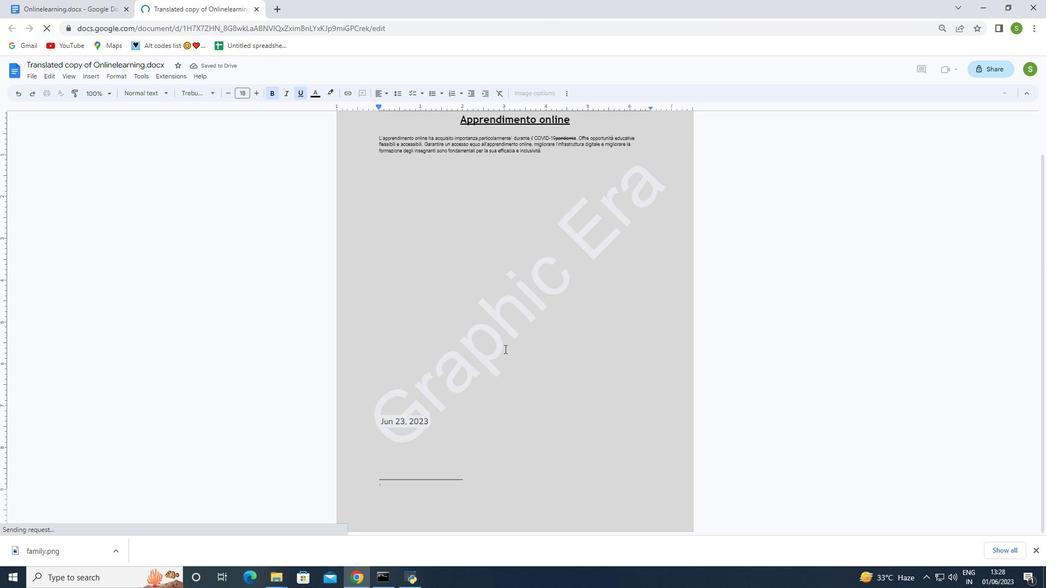 
Action: Mouse scrolled (504, 349) with delta (0, 0)
Screenshot: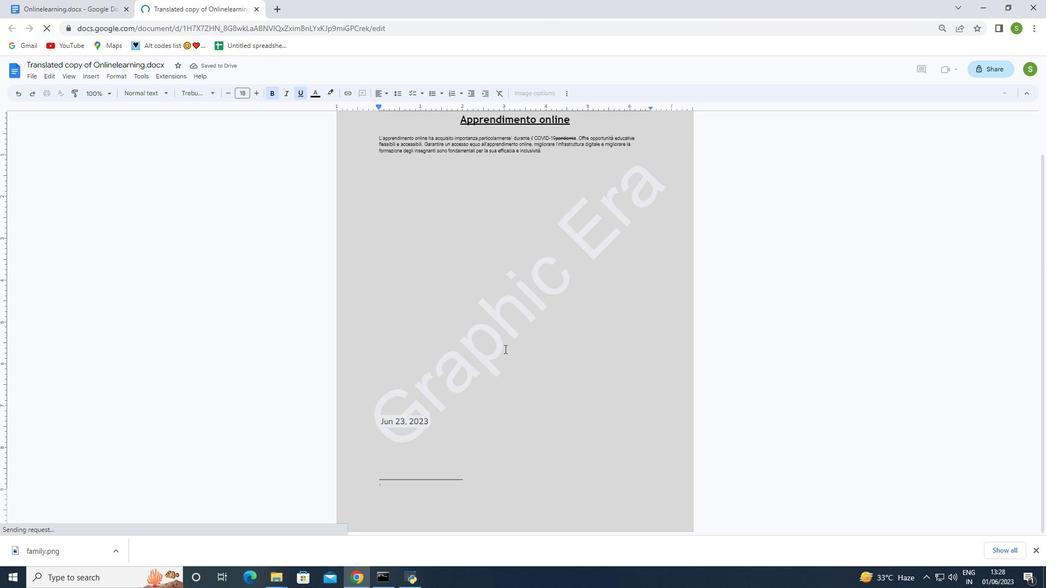 
Action: Mouse moved to (505, 348)
Screenshot: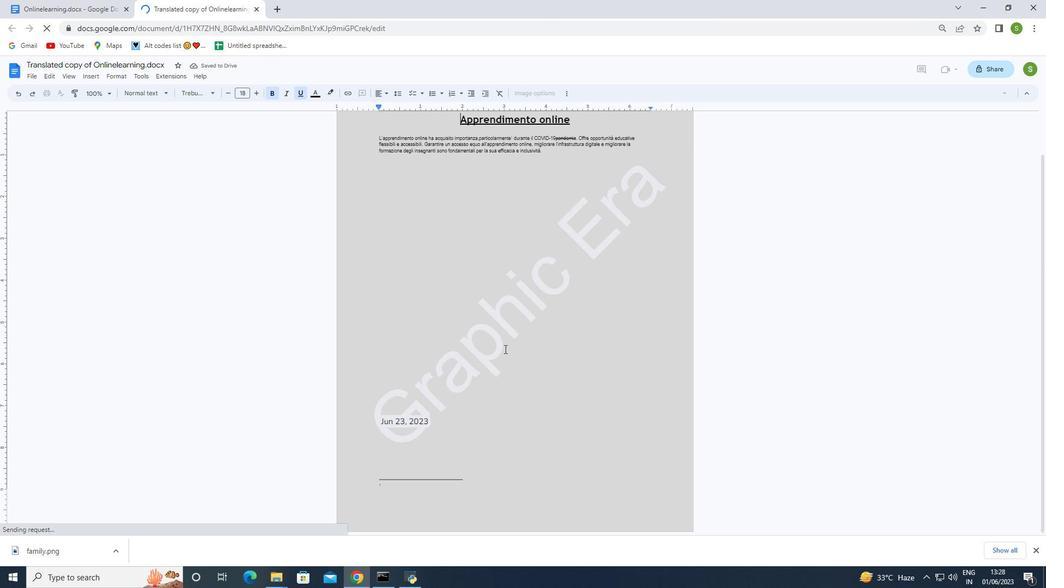
Action: Mouse scrolled (505, 349) with delta (0, 0)
Screenshot: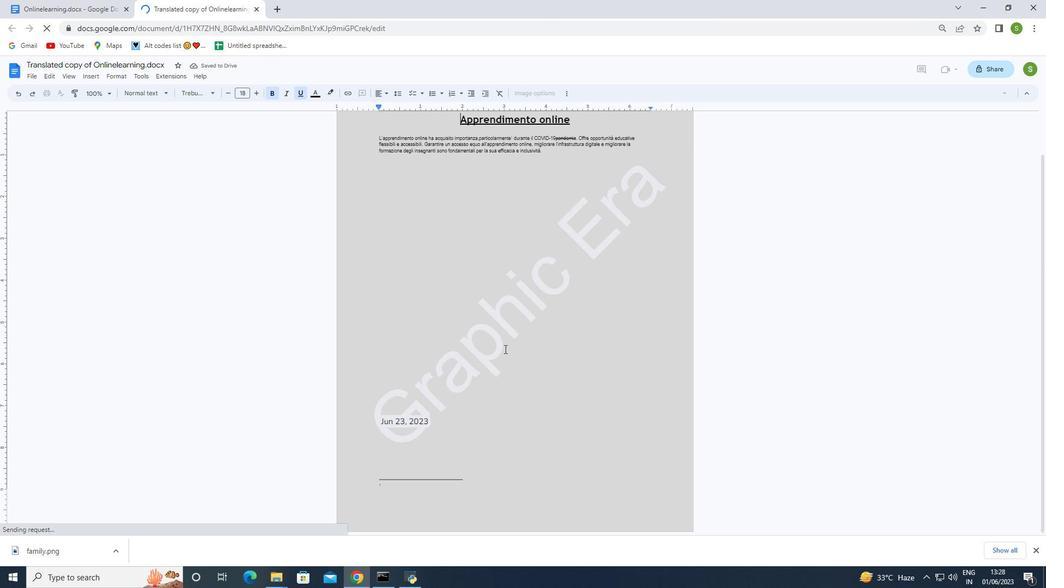 
Action: Mouse moved to (144, 73)
Screenshot: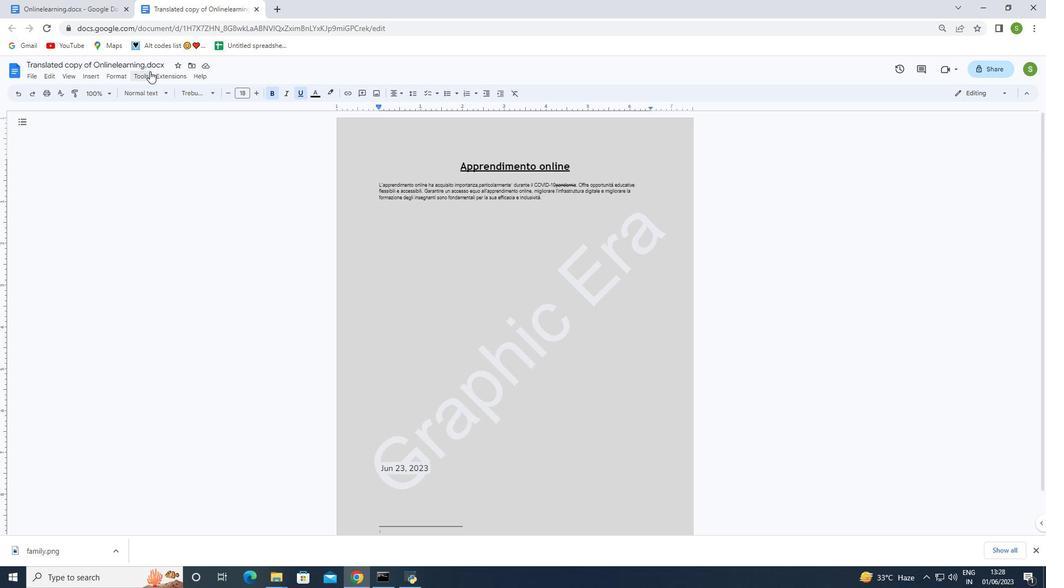 
Action: Mouse pressed left at (144, 73)
Screenshot: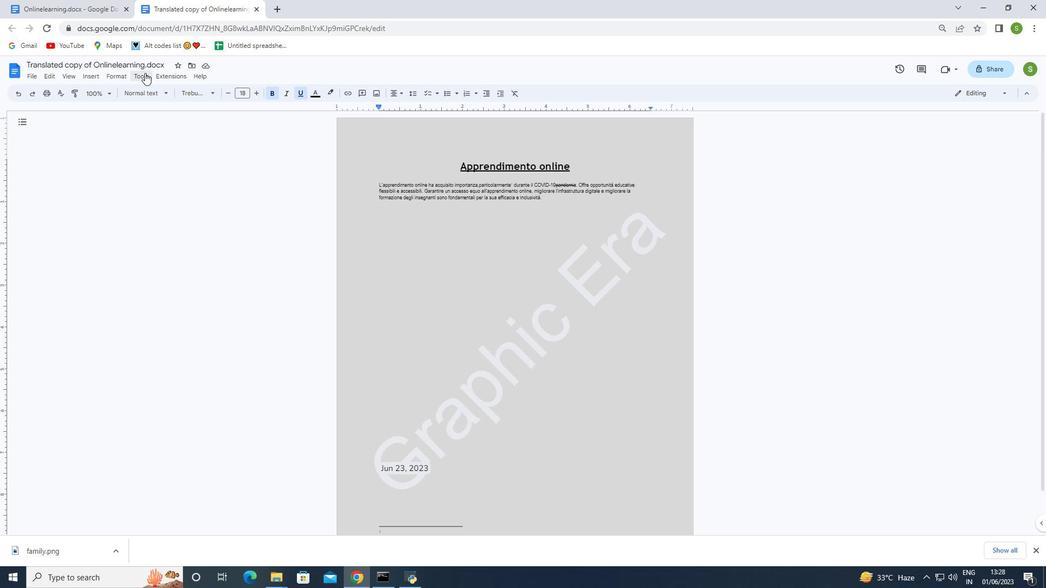 
Action: Mouse moved to (191, 260)
Screenshot: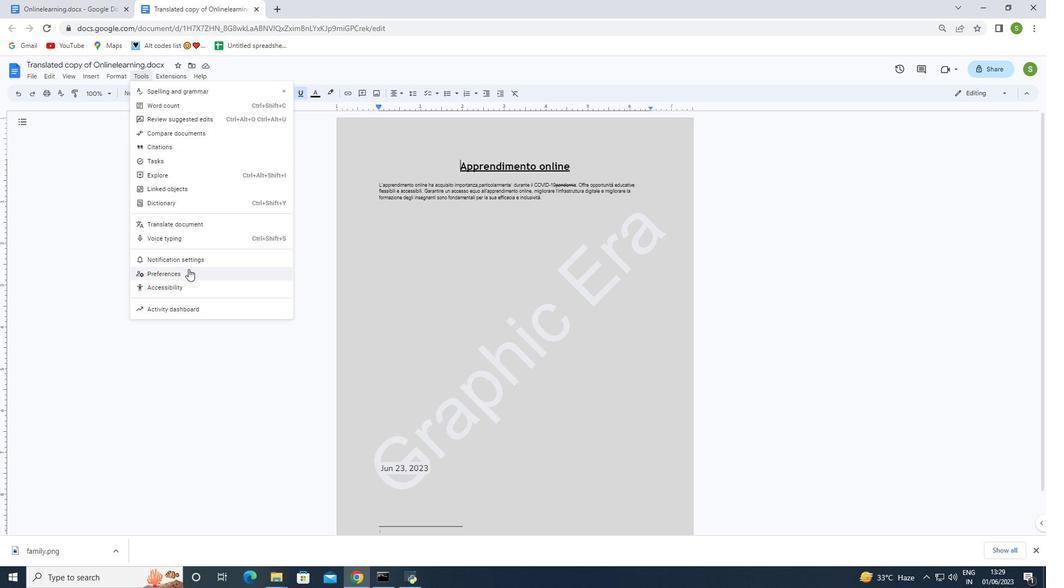 
Action: Mouse pressed left at (191, 260)
Screenshot: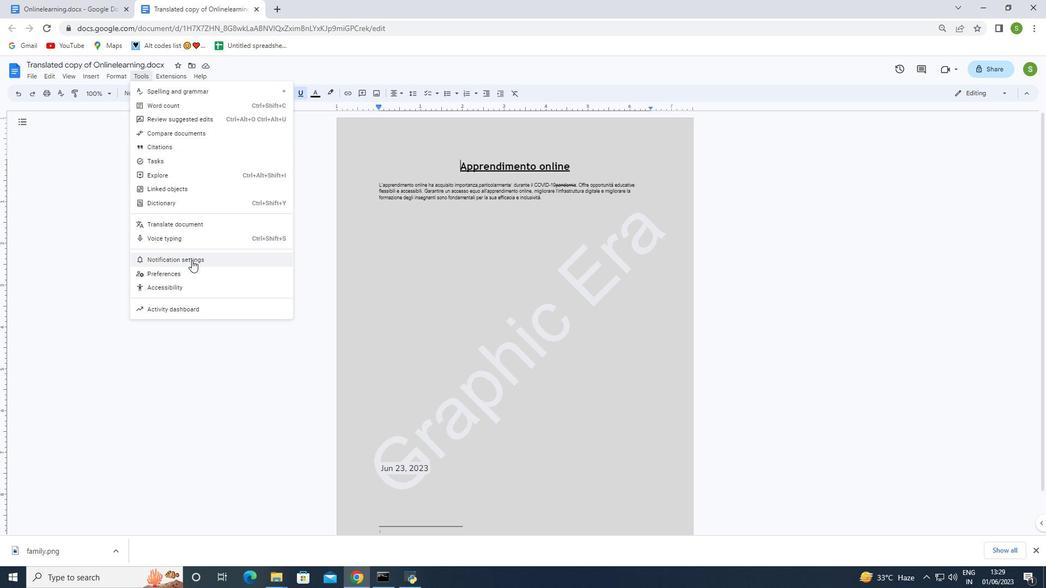 
Action: Mouse moved to (459, 253)
Screenshot: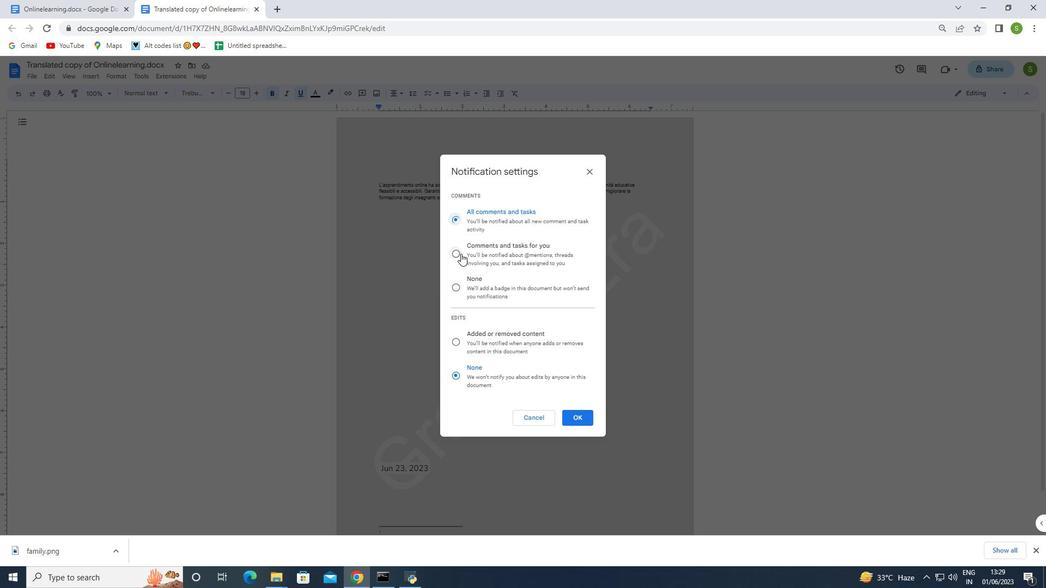
Action: Mouse pressed left at (459, 253)
Screenshot: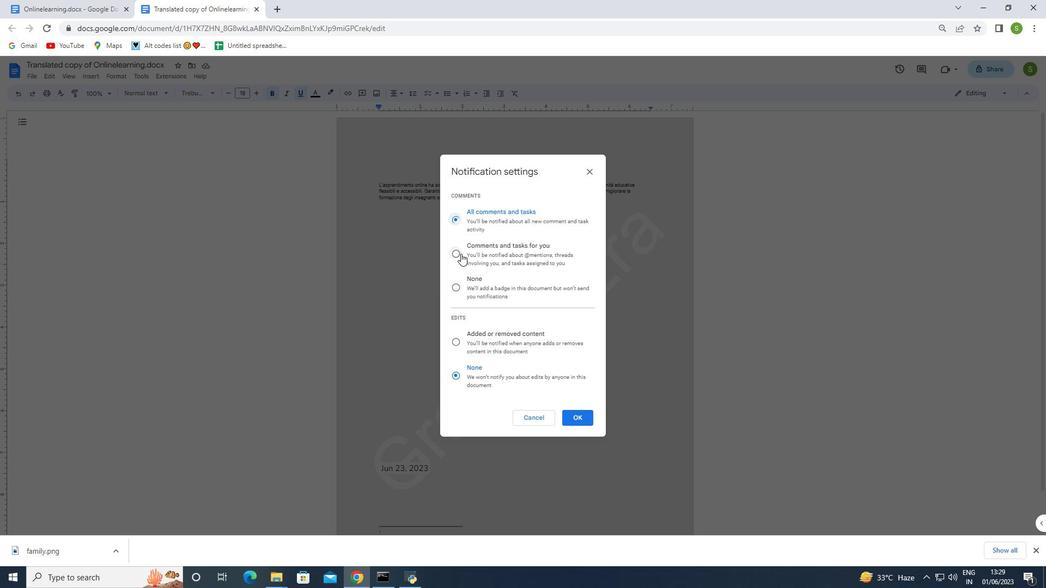 
Action: Mouse moved to (575, 415)
Screenshot: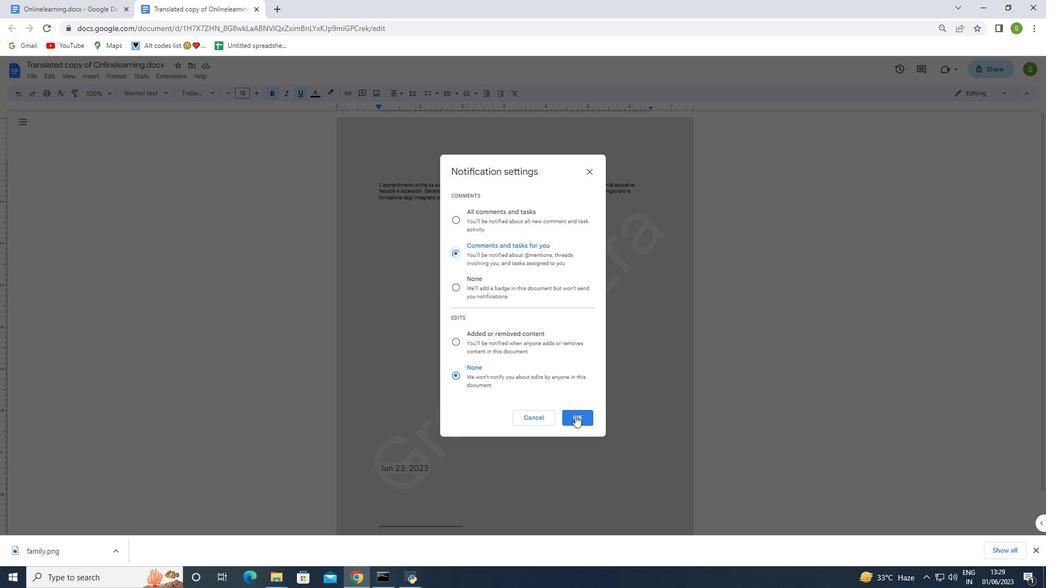 
Action: Mouse pressed left at (575, 415)
Screenshot: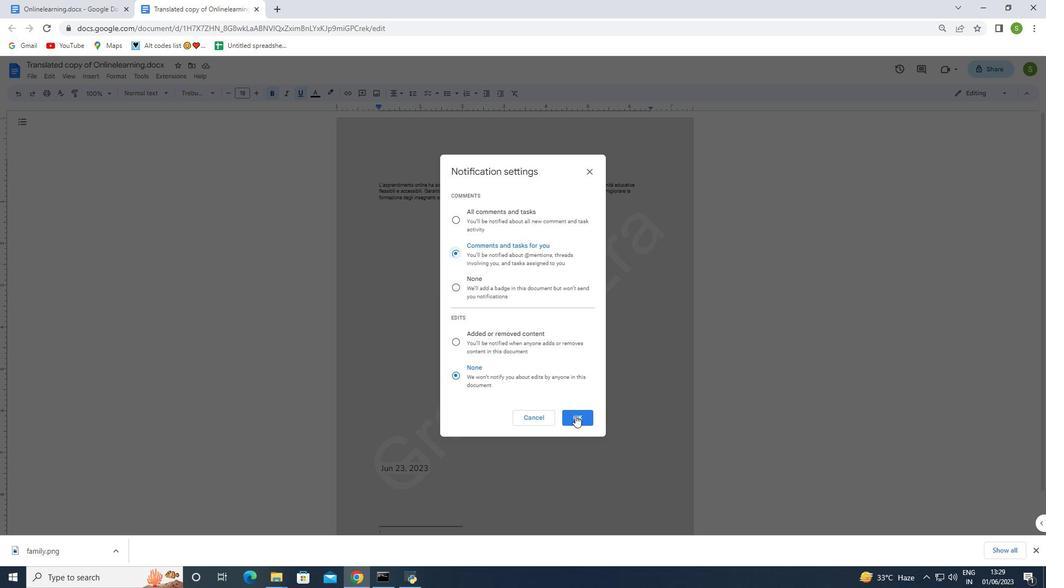 
Action: Mouse moved to (429, 301)
Screenshot: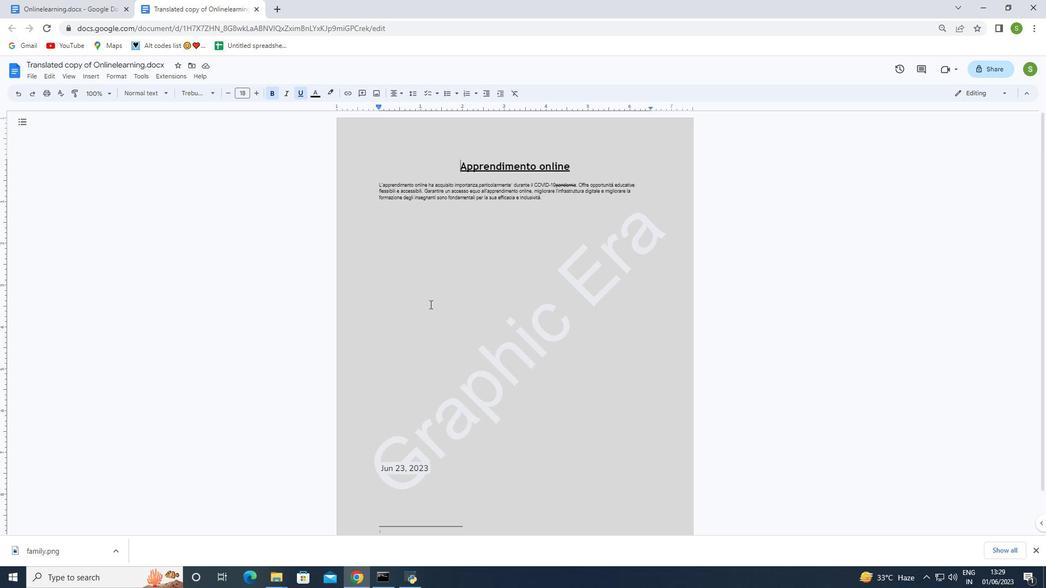 
